 Task: For heading Use Comfortaa with bold.  font size for heading20,  'Change the font style of data to'Comfortaa and font size to 12,  Change the alignment of both headline & data to Align left In the sheet   Momentum Sales review   book
Action: Mouse moved to (286, 84)
Screenshot: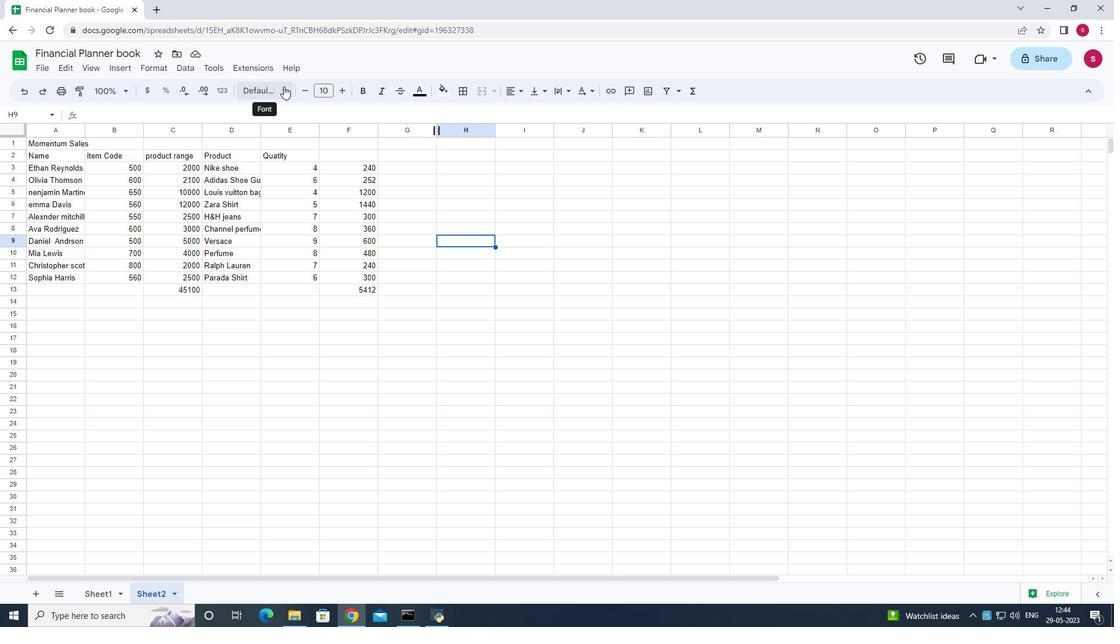 
Action: Mouse pressed left at (286, 84)
Screenshot: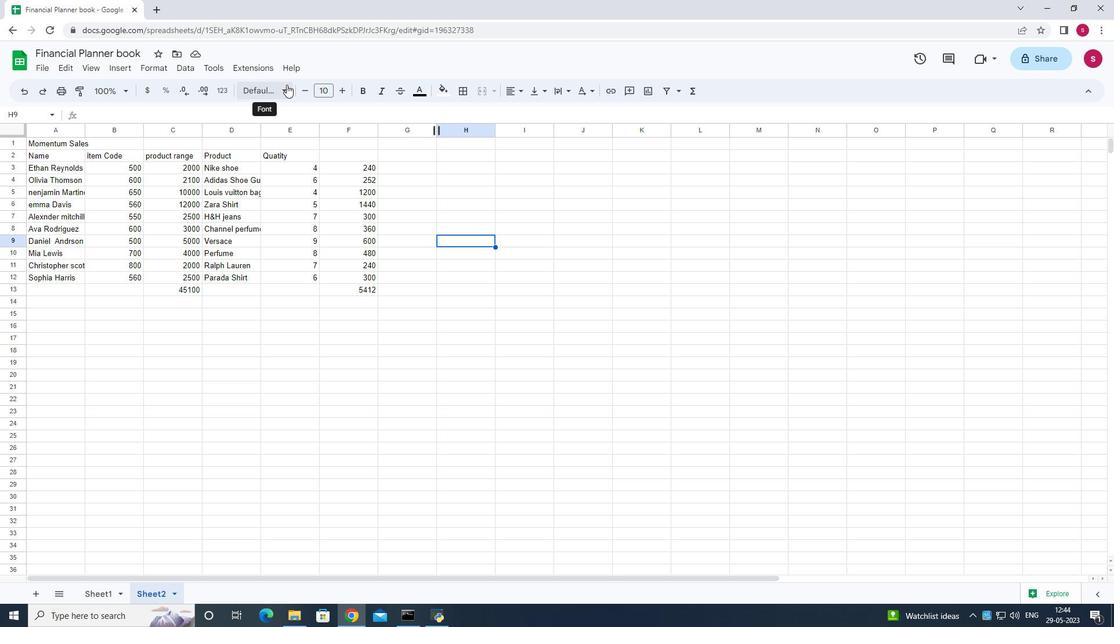 
Action: Mouse moved to (299, 306)
Screenshot: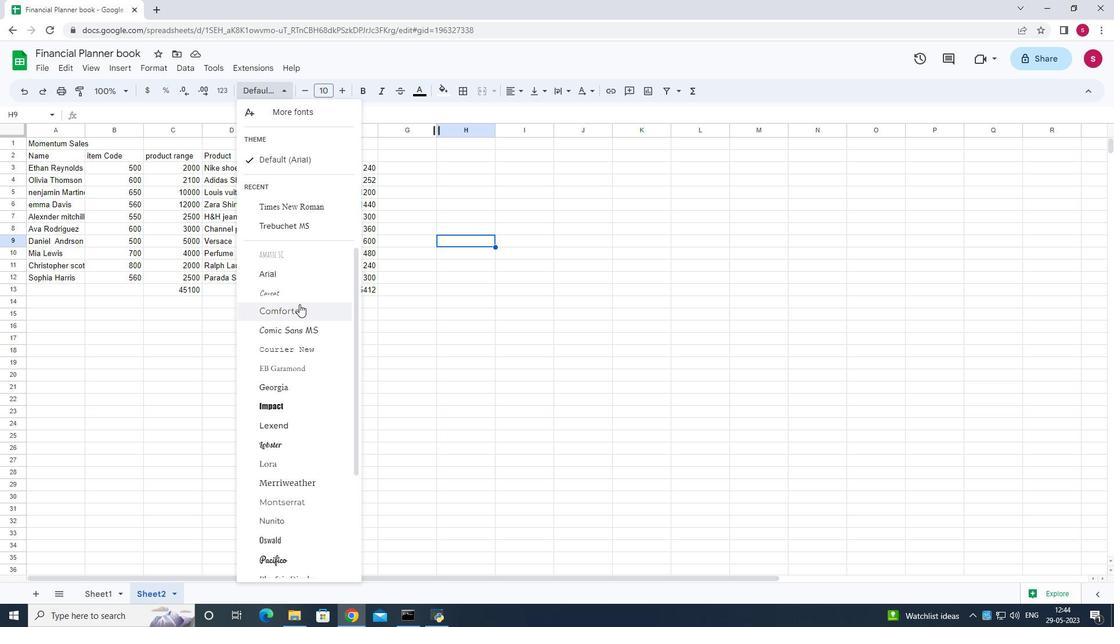 
Action: Mouse pressed left at (299, 306)
Screenshot: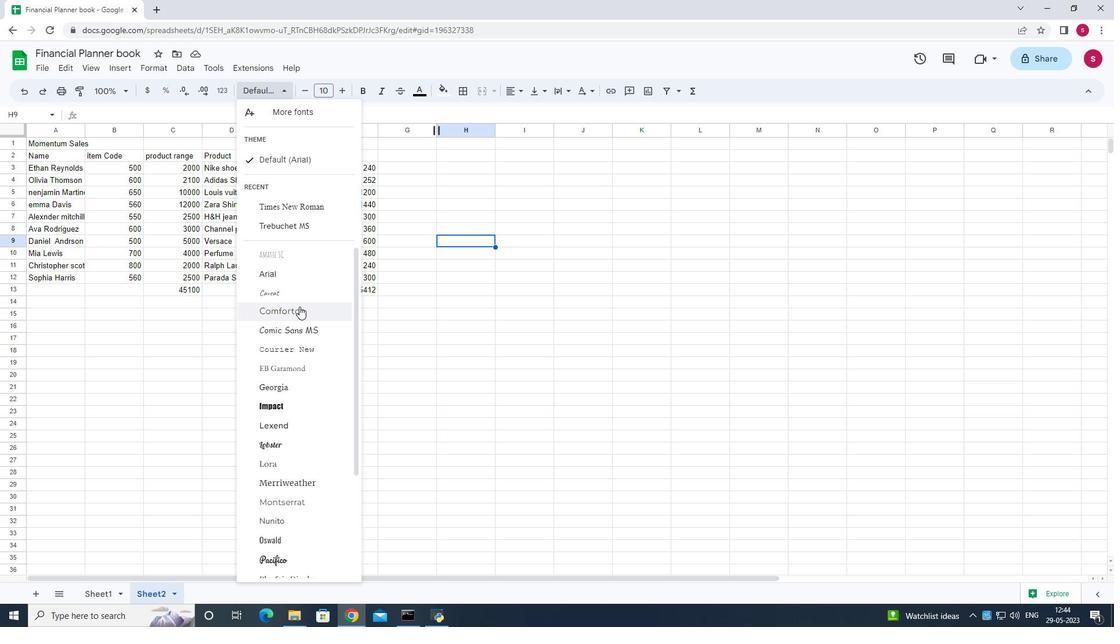 
Action: Mouse moved to (61, 137)
Screenshot: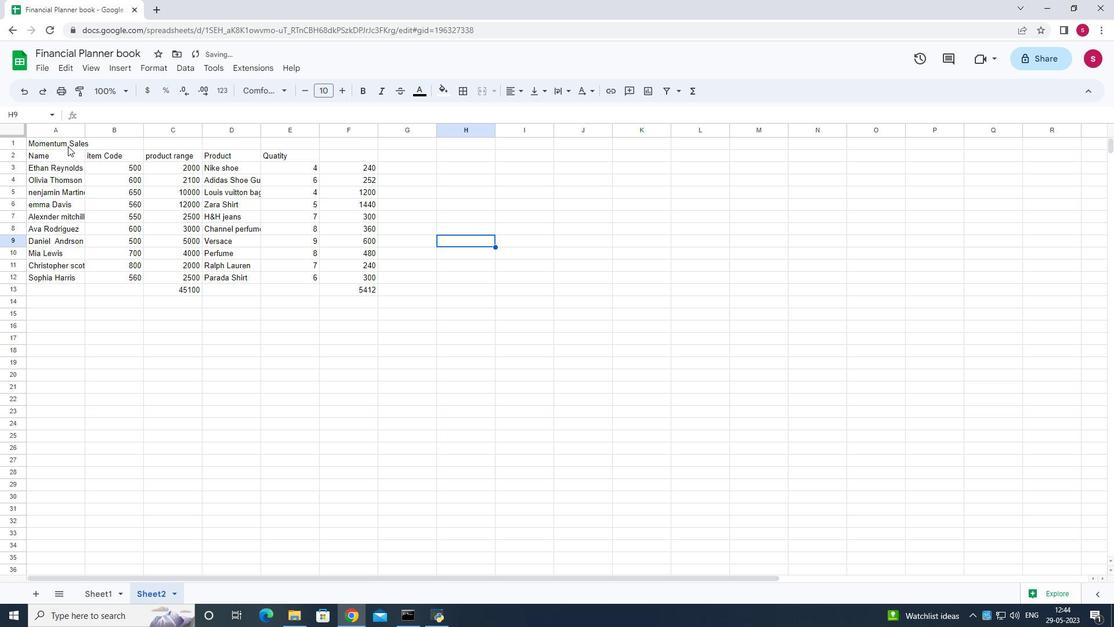 
Action: Mouse pressed left at (61, 137)
Screenshot: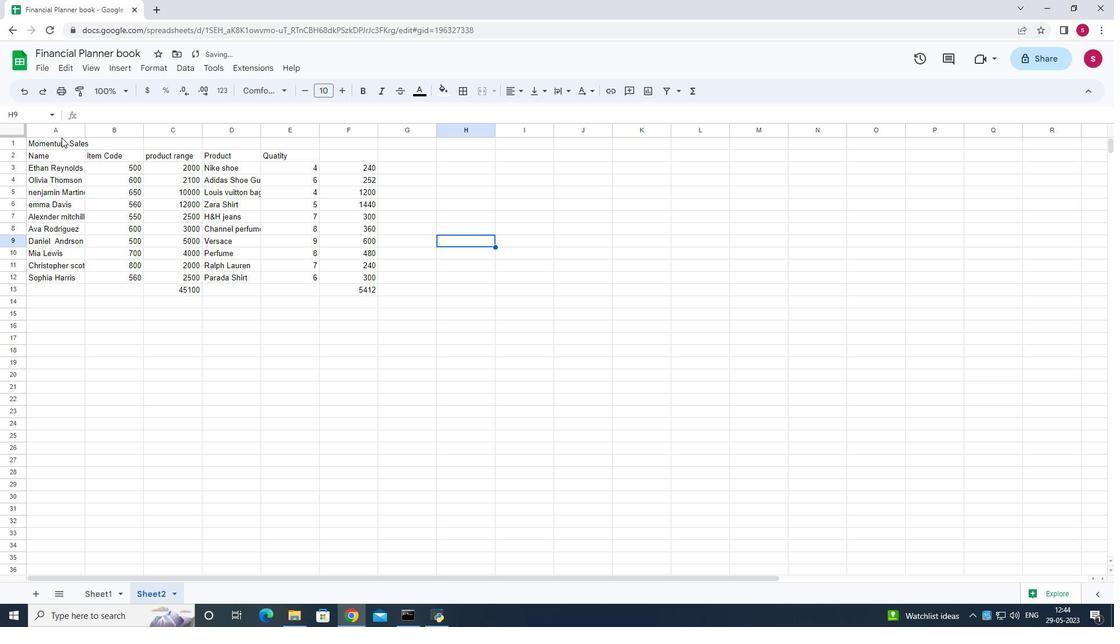 
Action: Mouse moved to (286, 85)
Screenshot: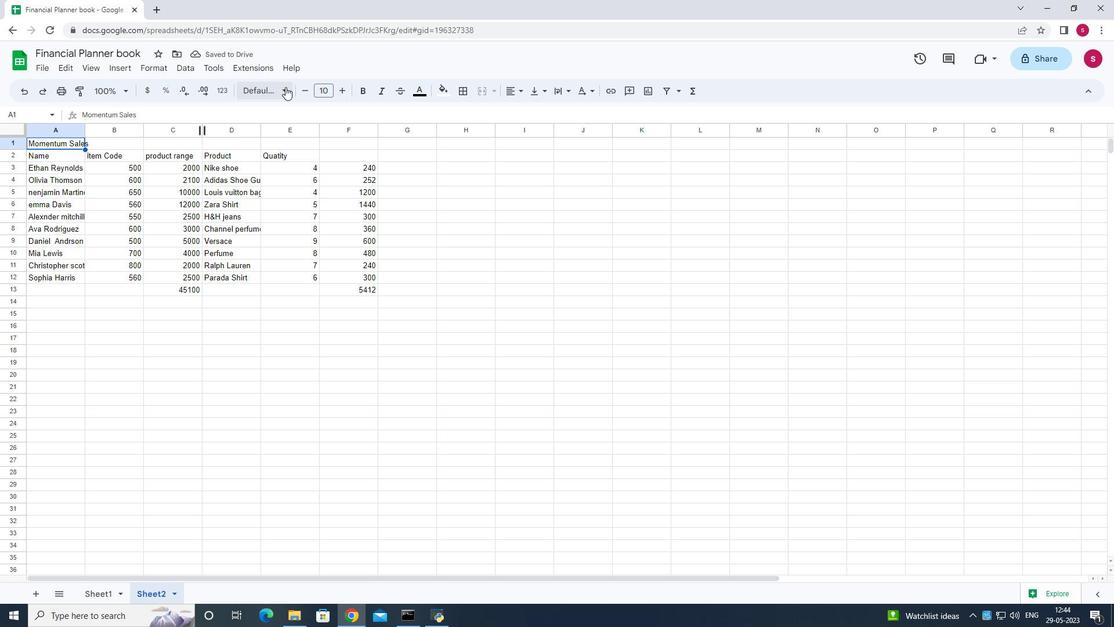 
Action: Mouse pressed left at (286, 85)
Screenshot: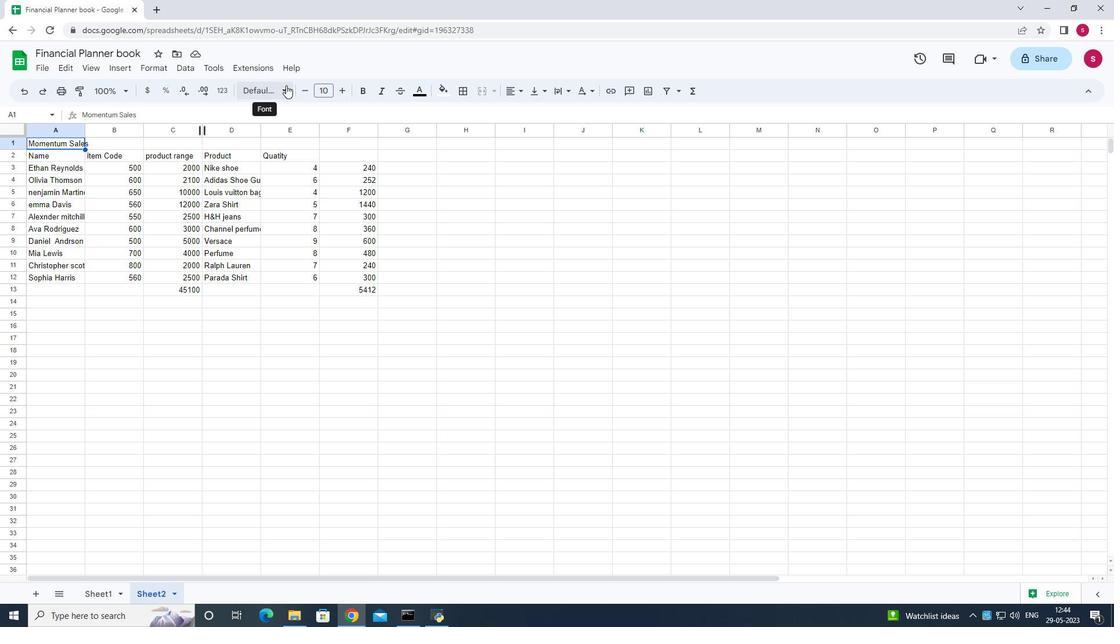 
Action: Mouse moved to (311, 326)
Screenshot: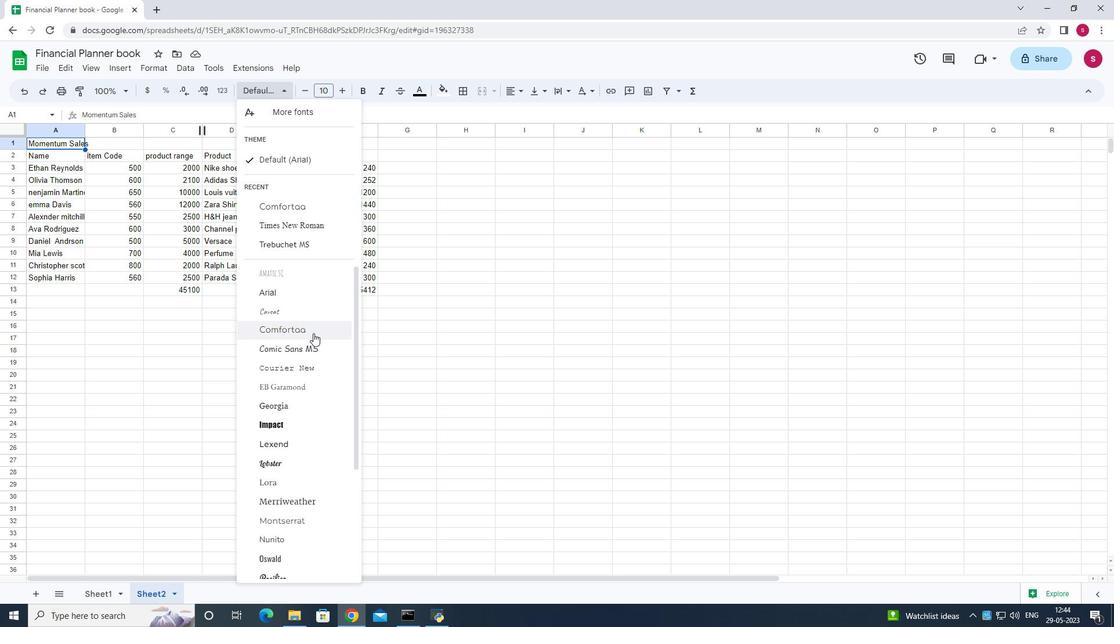 
Action: Mouse pressed left at (311, 326)
Screenshot: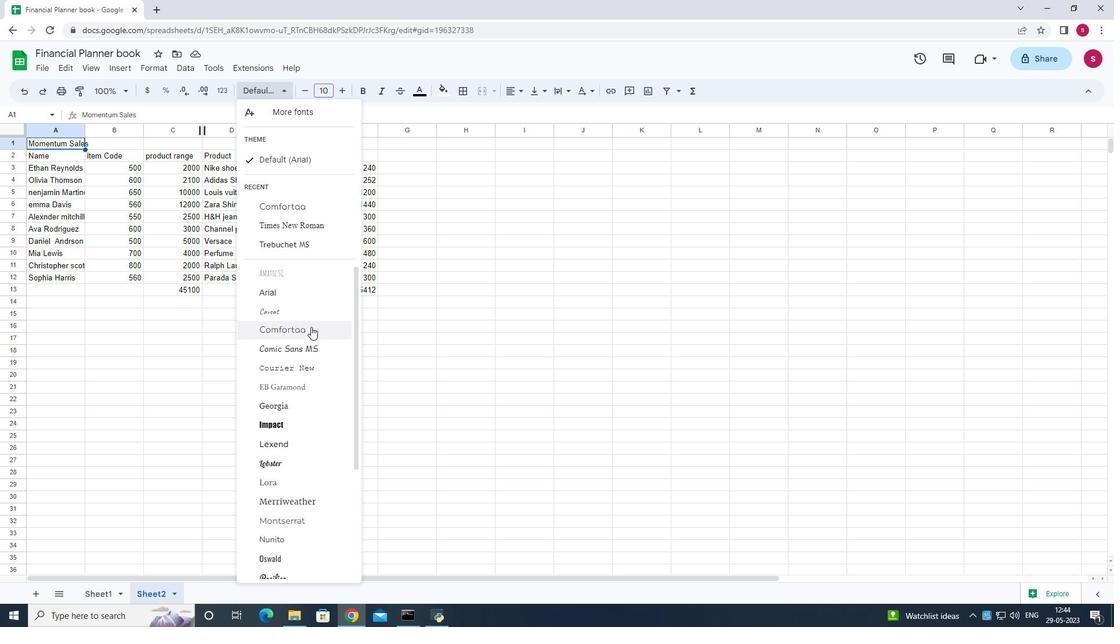 
Action: Mouse moved to (341, 85)
Screenshot: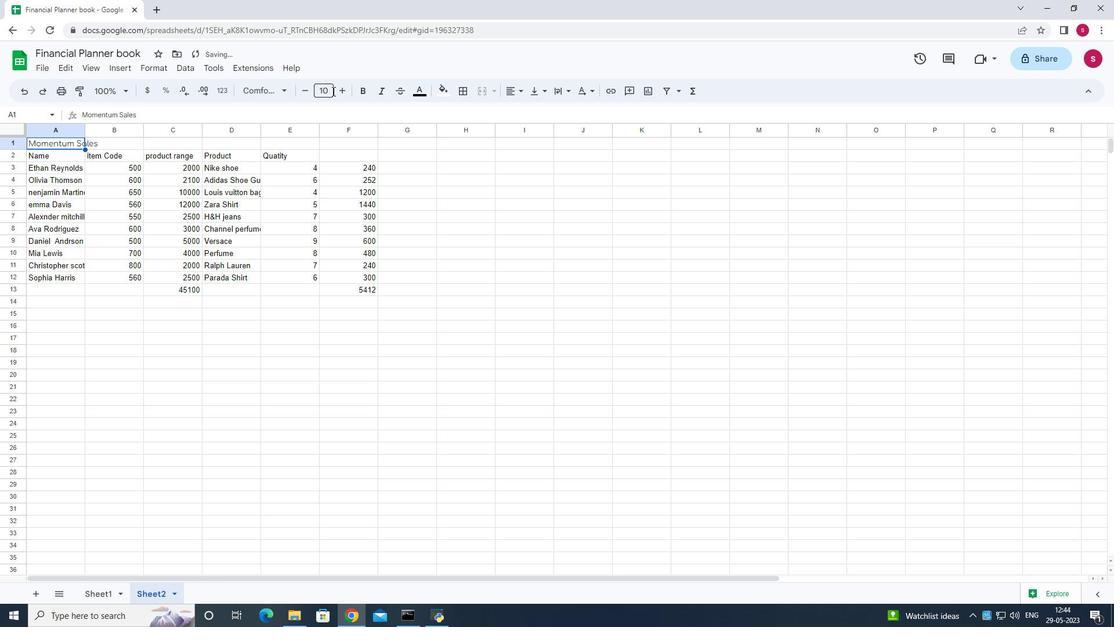 
Action: Mouse pressed left at (341, 85)
Screenshot: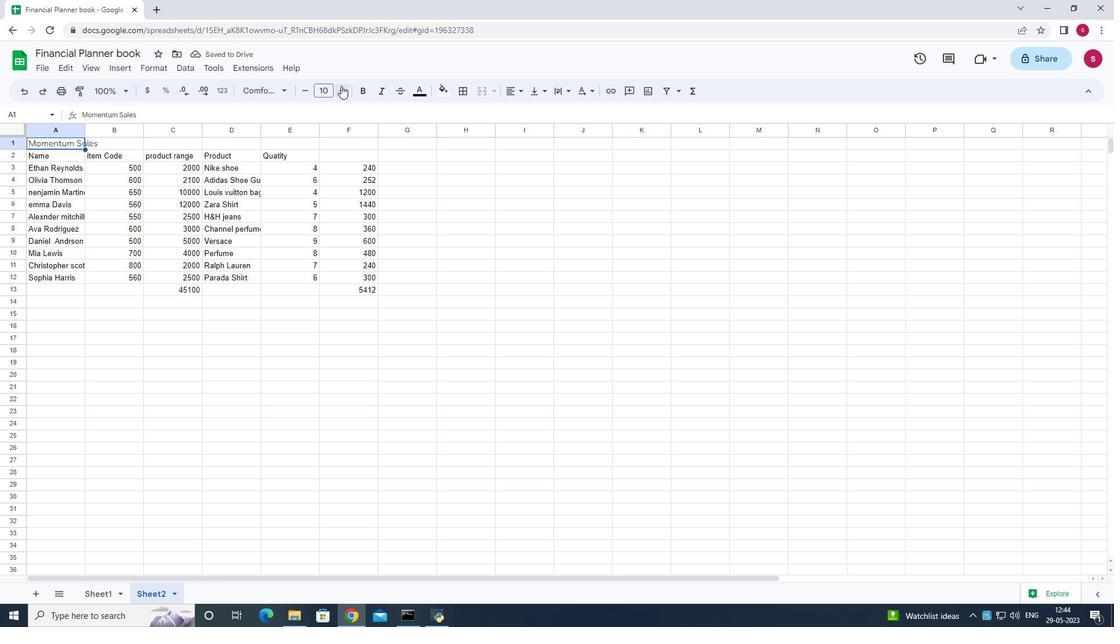 
Action: Mouse pressed left at (341, 85)
Screenshot: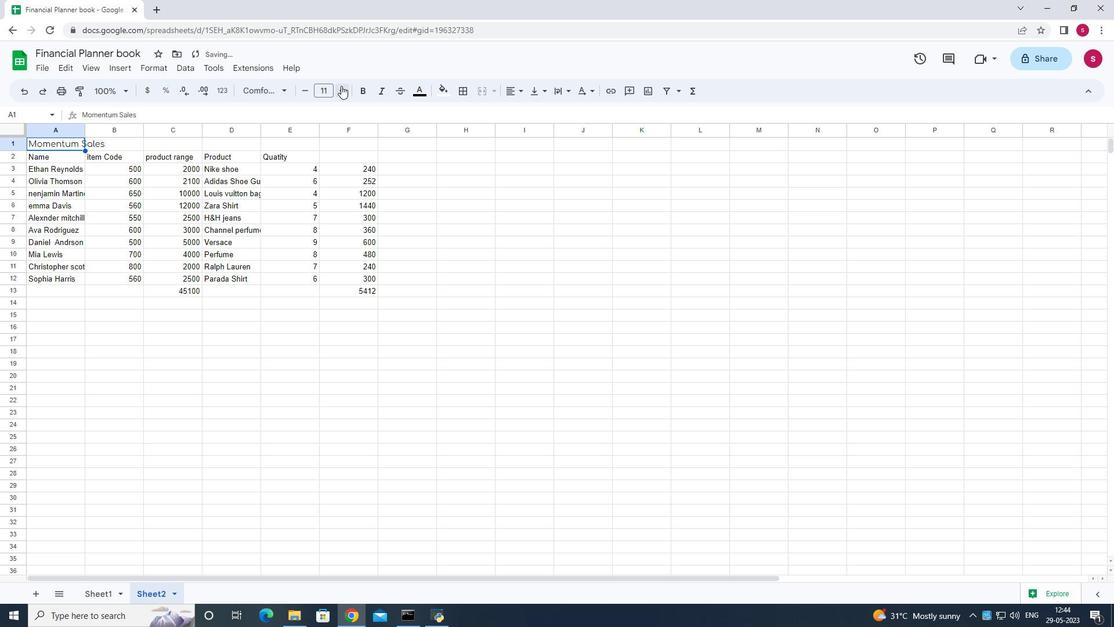 
Action: Mouse pressed left at (341, 85)
Screenshot: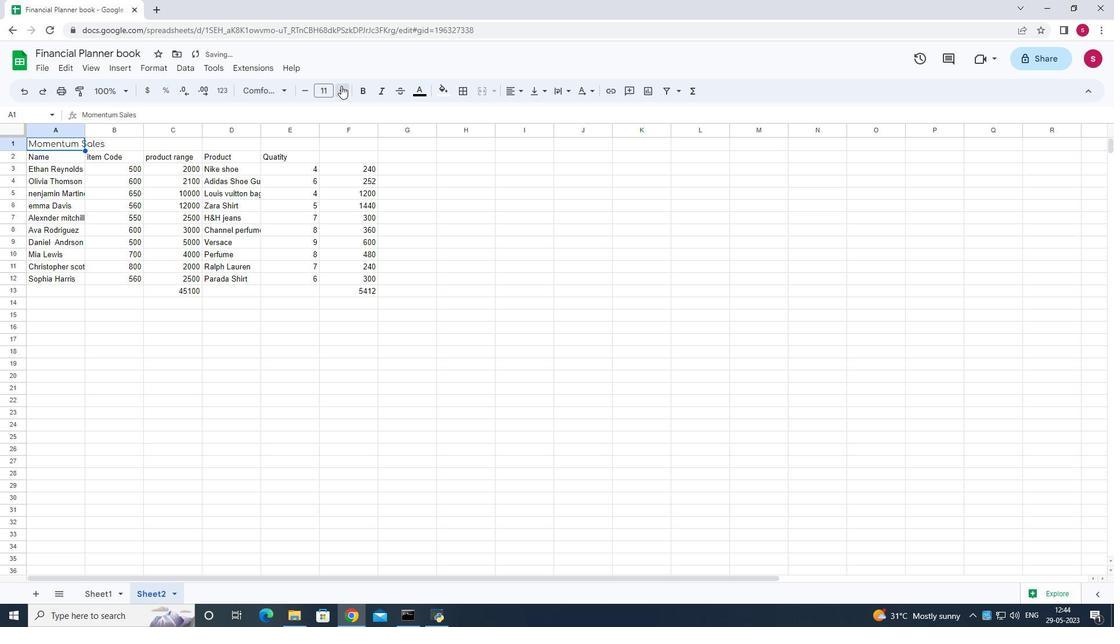 
Action: Mouse pressed left at (341, 85)
Screenshot: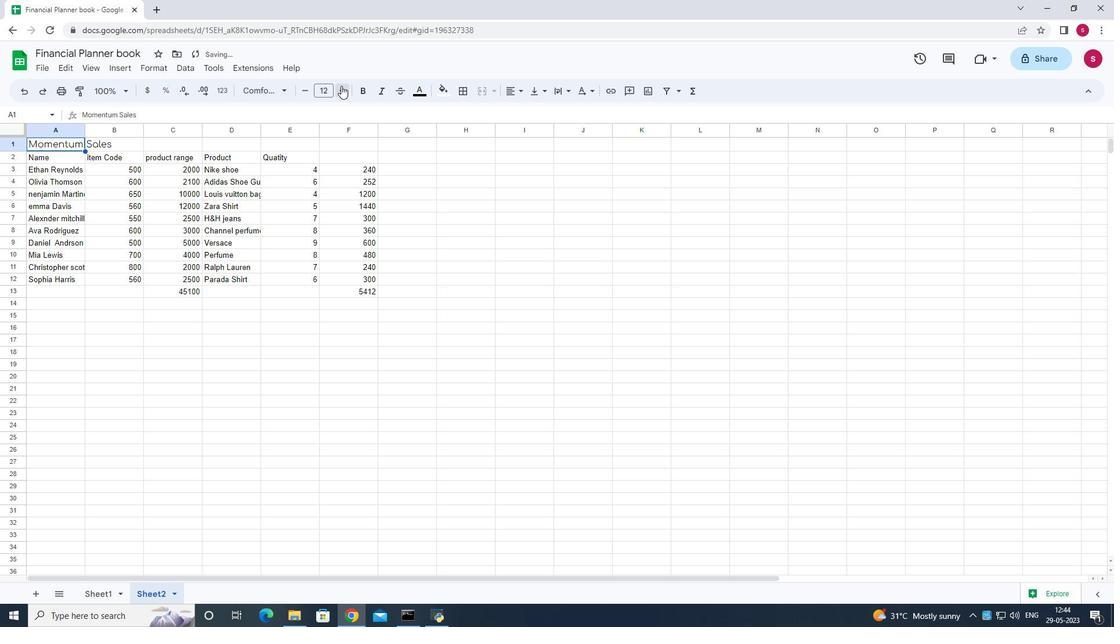 
Action: Mouse pressed left at (341, 85)
Screenshot: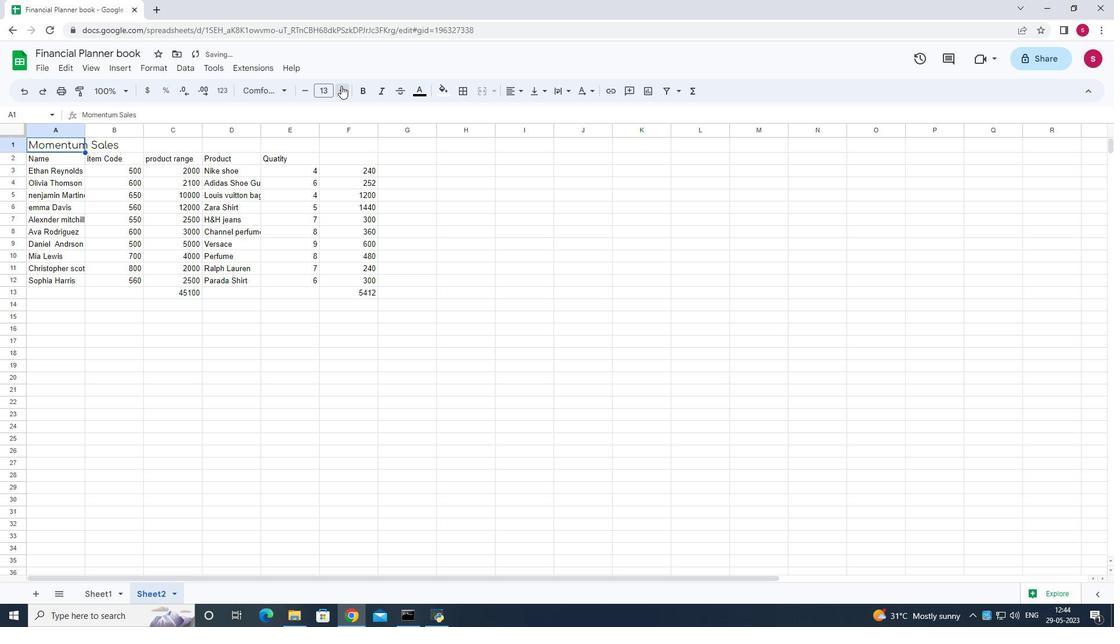 
Action: Mouse pressed left at (341, 85)
Screenshot: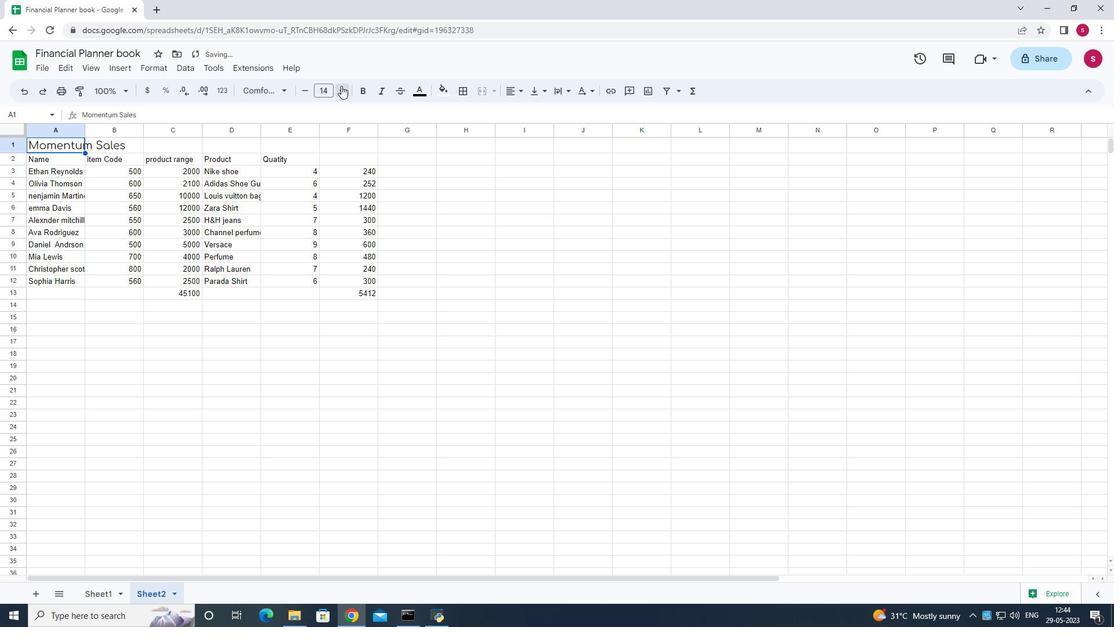 
Action: Mouse pressed left at (341, 85)
Screenshot: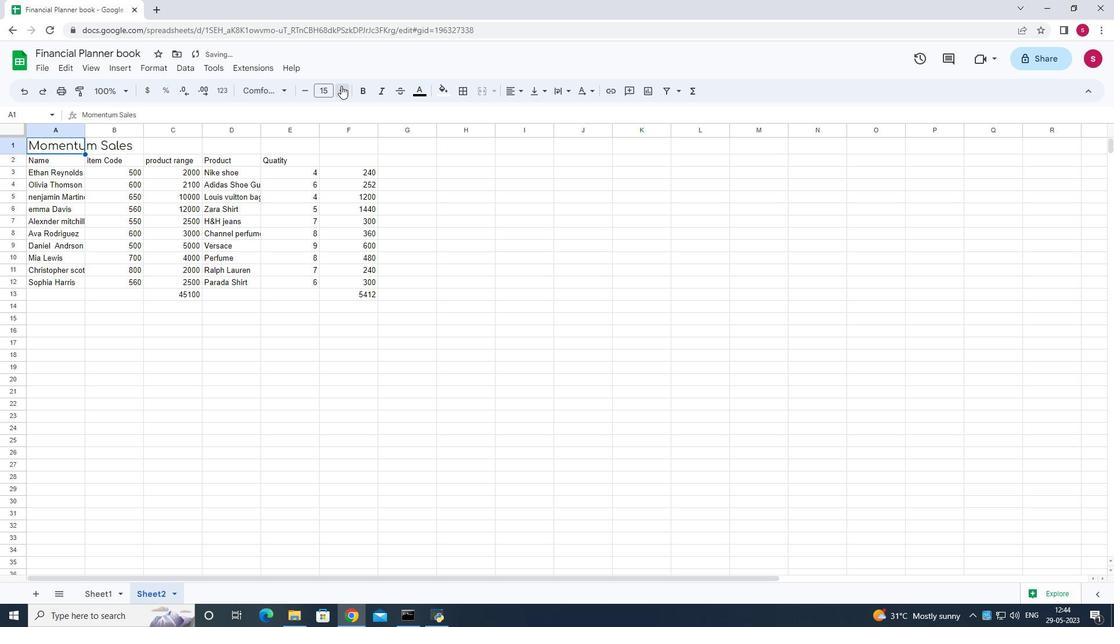 
Action: Mouse pressed left at (341, 85)
Screenshot: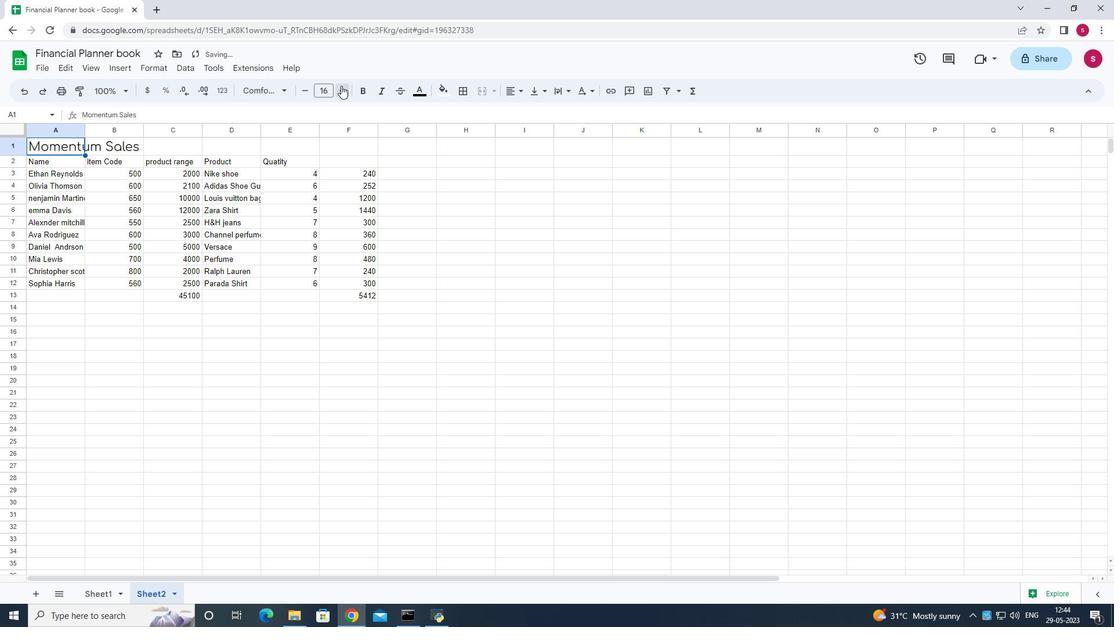 
Action: Mouse pressed left at (341, 85)
Screenshot: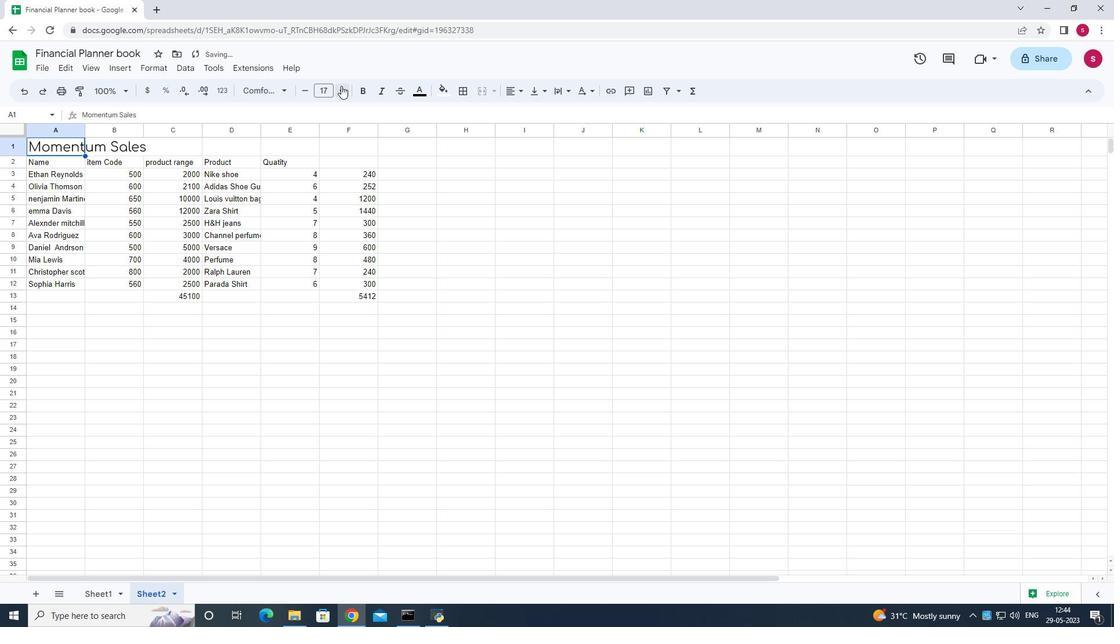 
Action: Mouse pressed left at (341, 85)
Screenshot: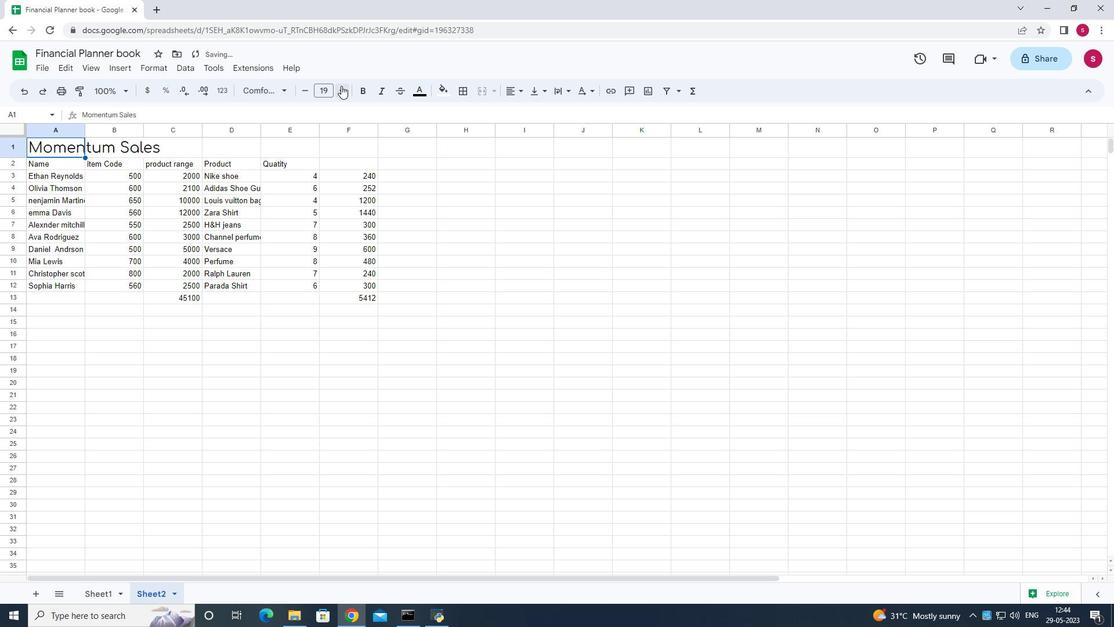 
Action: Mouse moved to (57, 163)
Screenshot: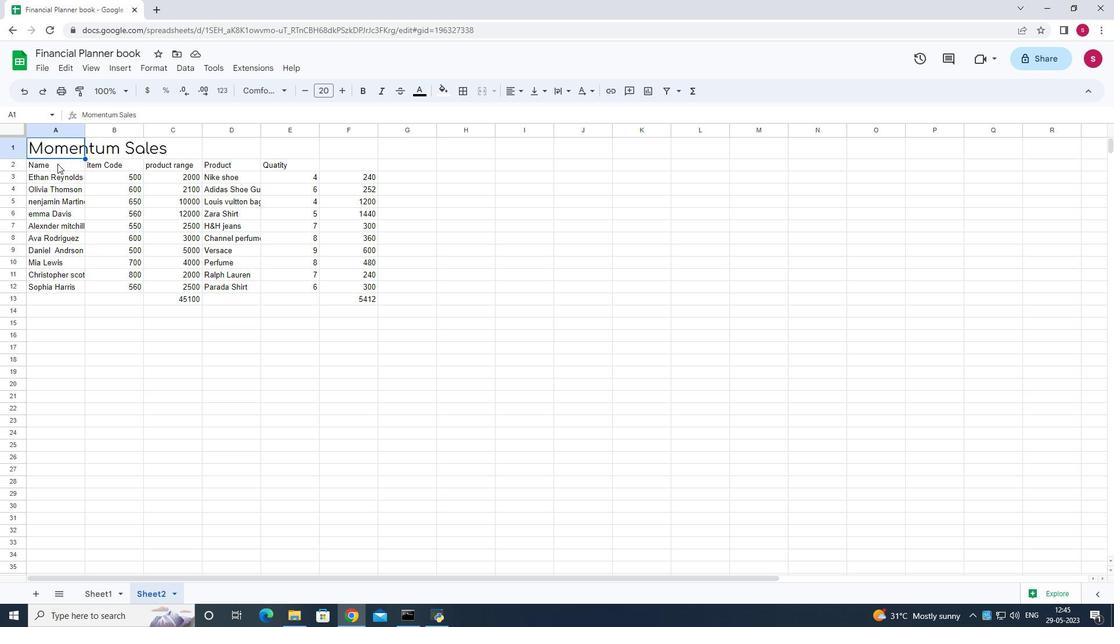 
Action: Mouse pressed left at (57, 163)
Screenshot: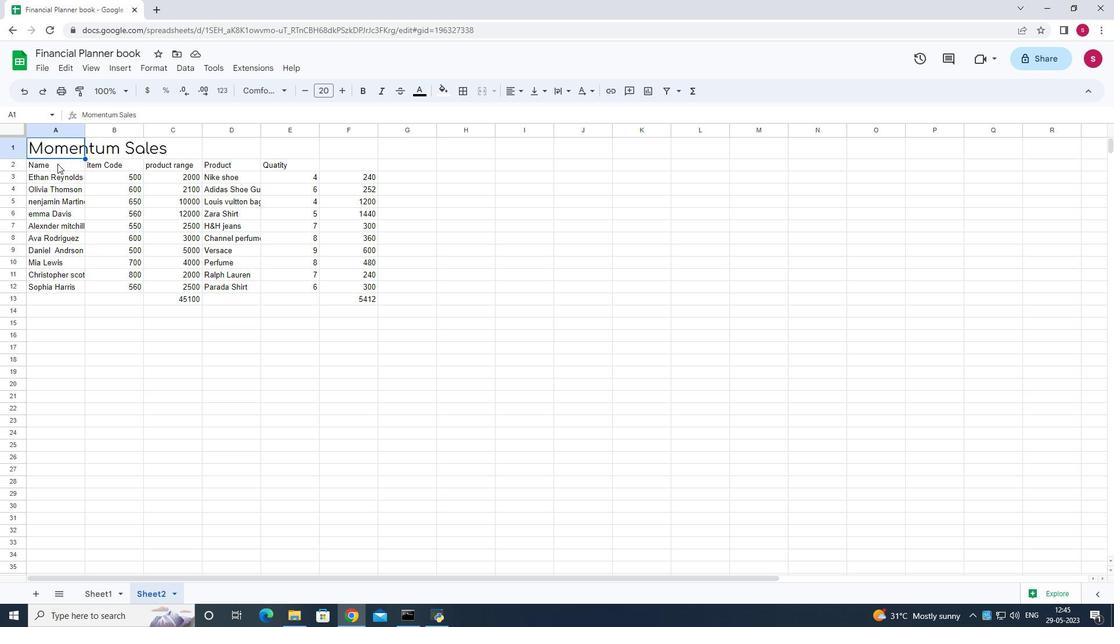 
Action: Mouse moved to (333, 261)
Screenshot: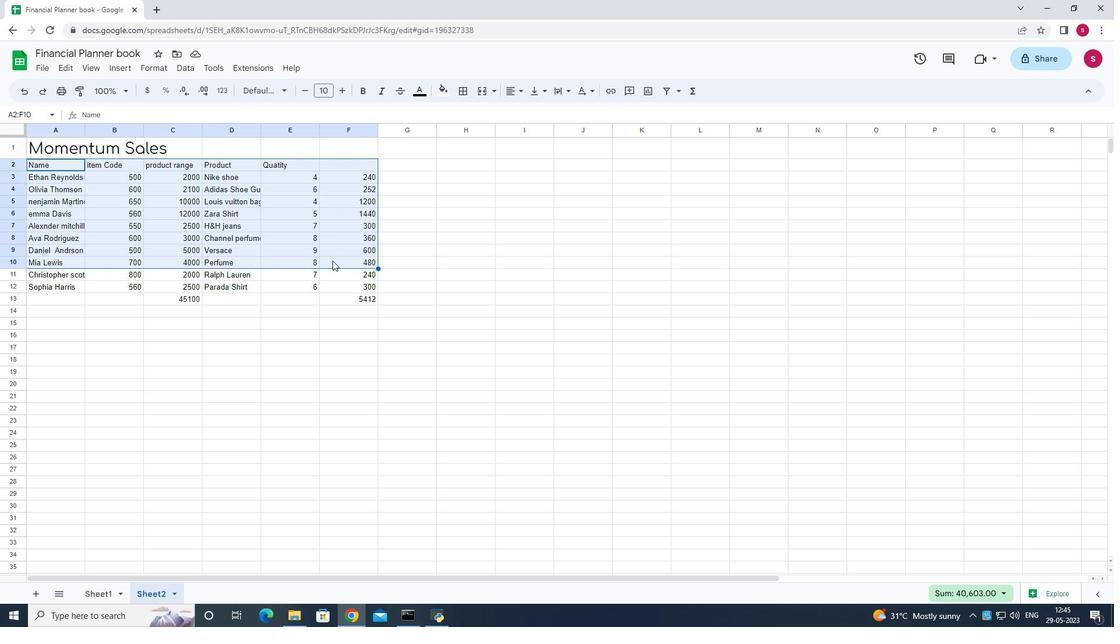 
Action: Mouse pressed left at (333, 261)
Screenshot: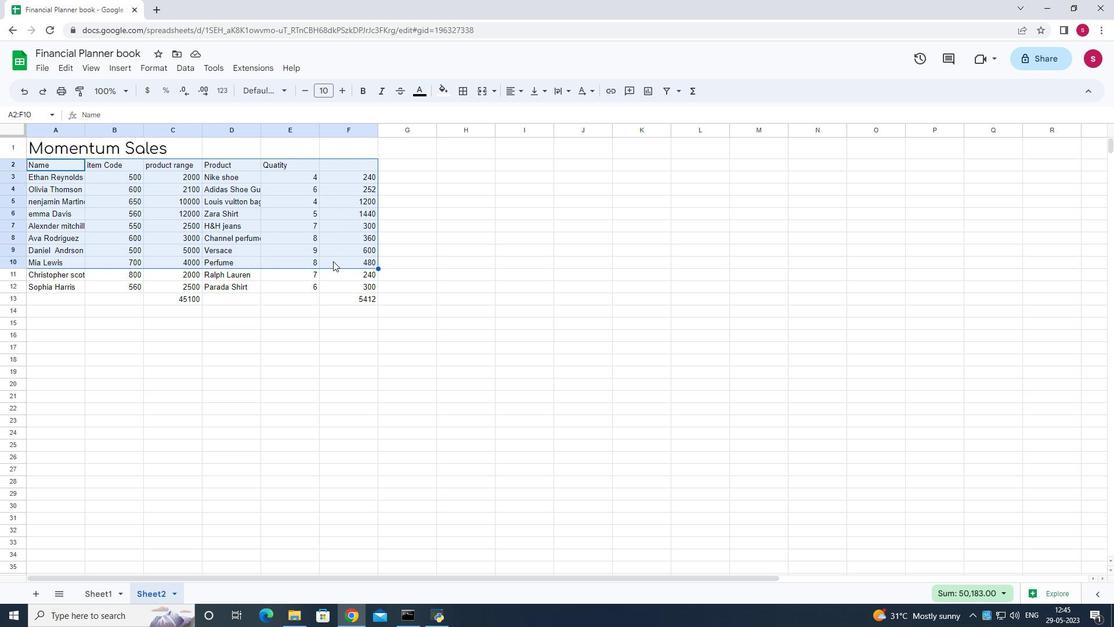 
Action: Mouse moved to (66, 166)
Screenshot: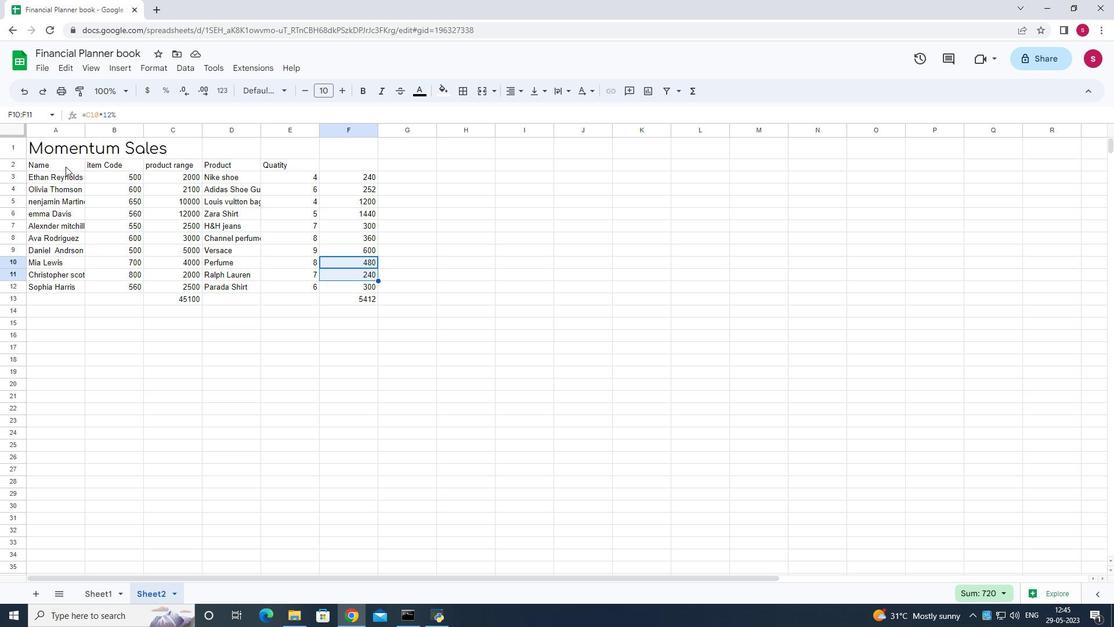 
Action: Mouse pressed left at (66, 166)
Screenshot: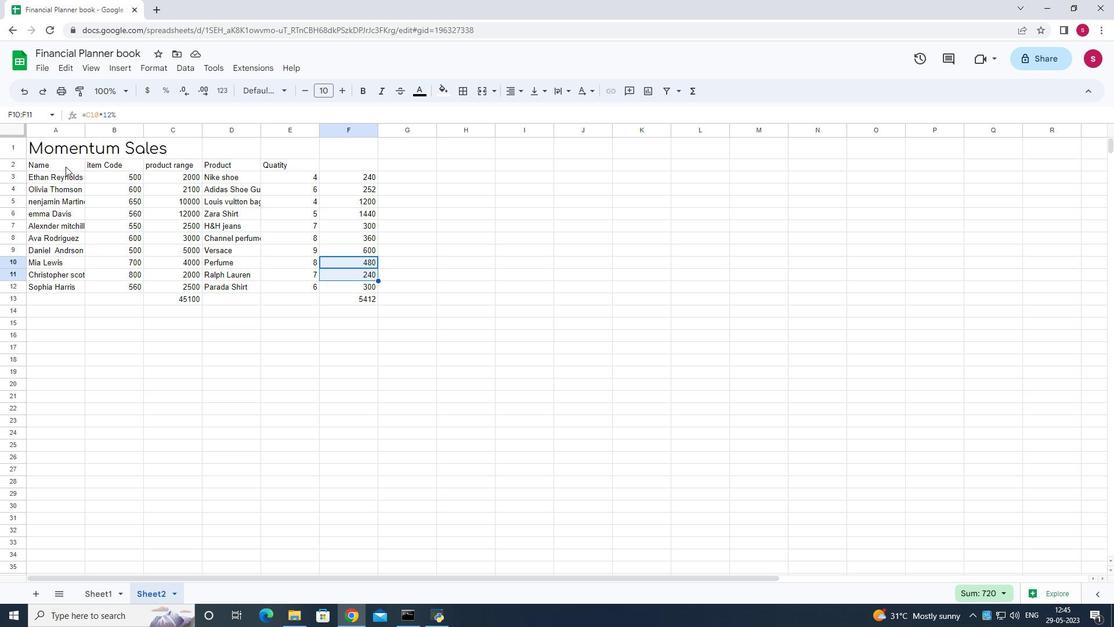 
Action: Mouse moved to (277, 87)
Screenshot: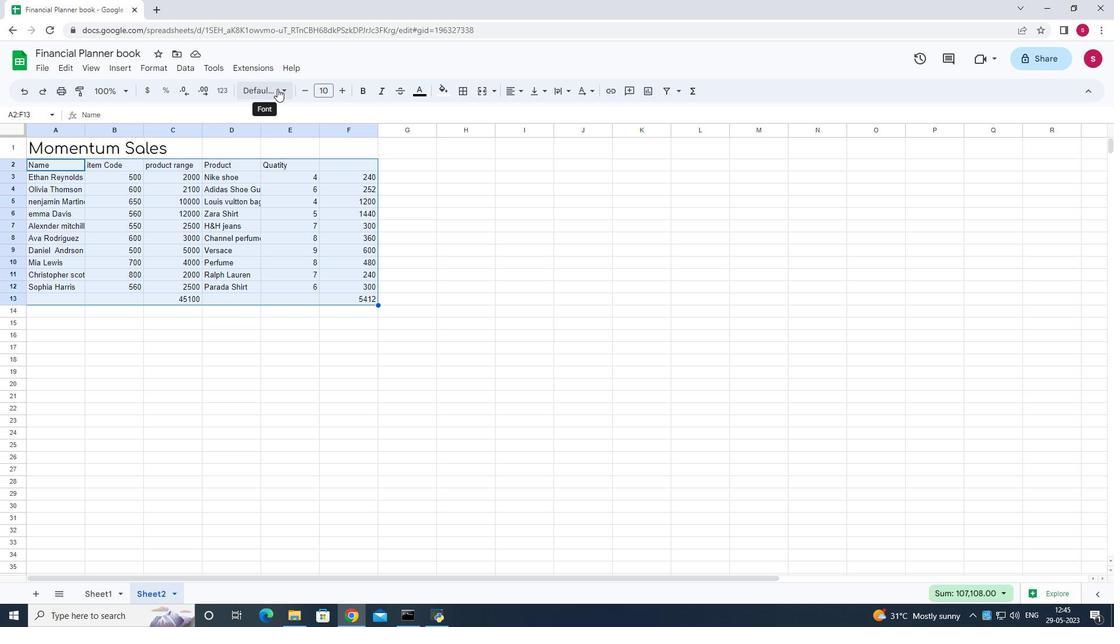 
Action: Mouse pressed left at (277, 87)
Screenshot: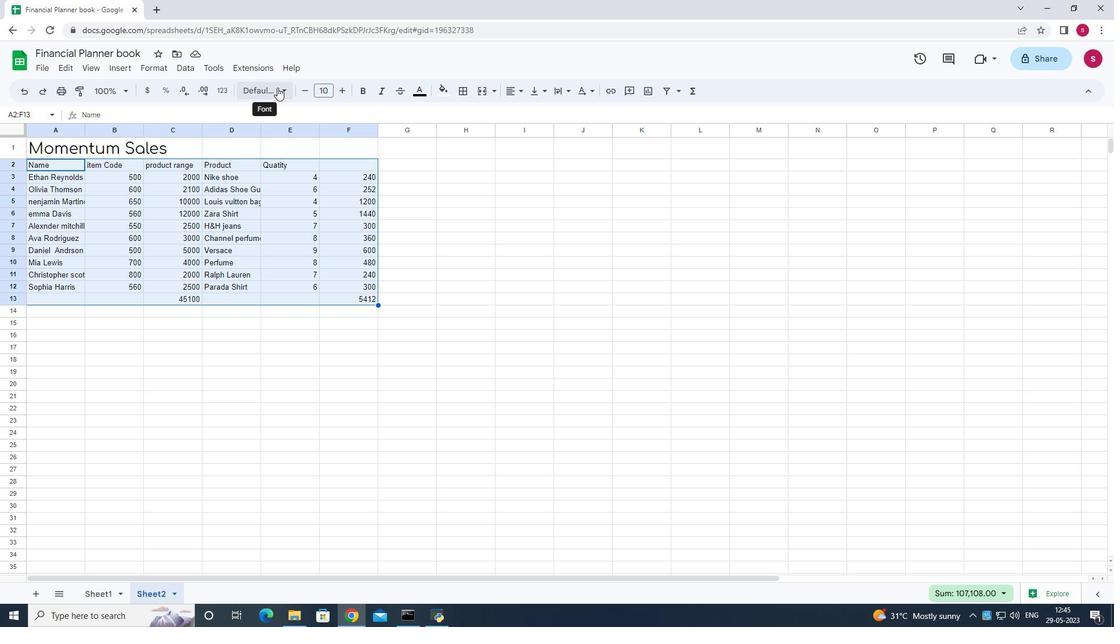 
Action: Mouse moved to (276, 294)
Screenshot: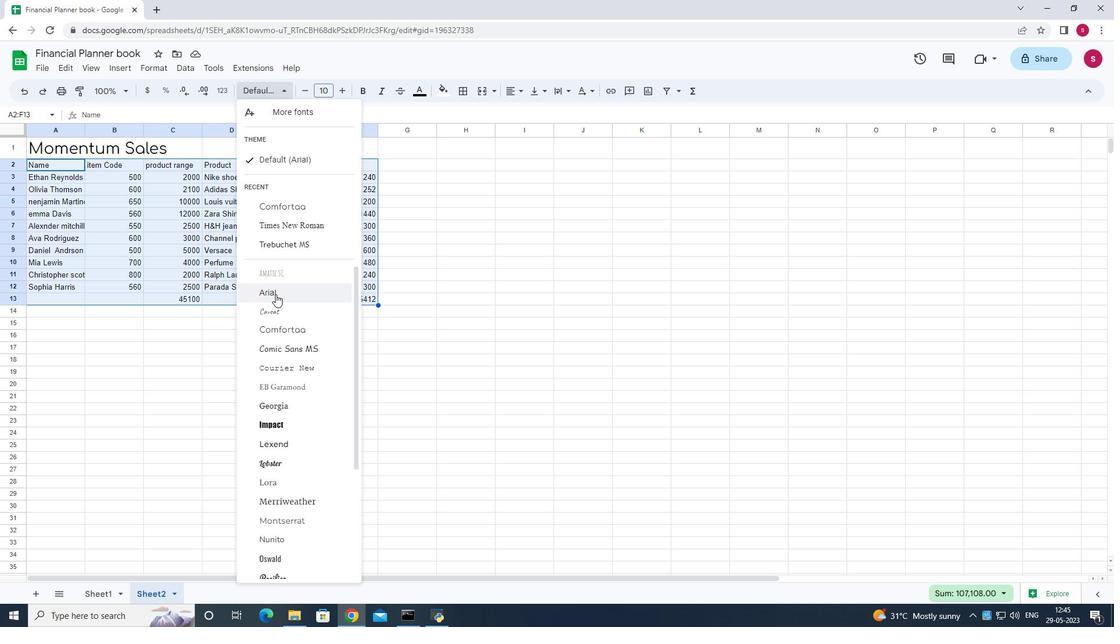 
Action: Mouse scrolled (276, 293) with delta (0, 0)
Screenshot: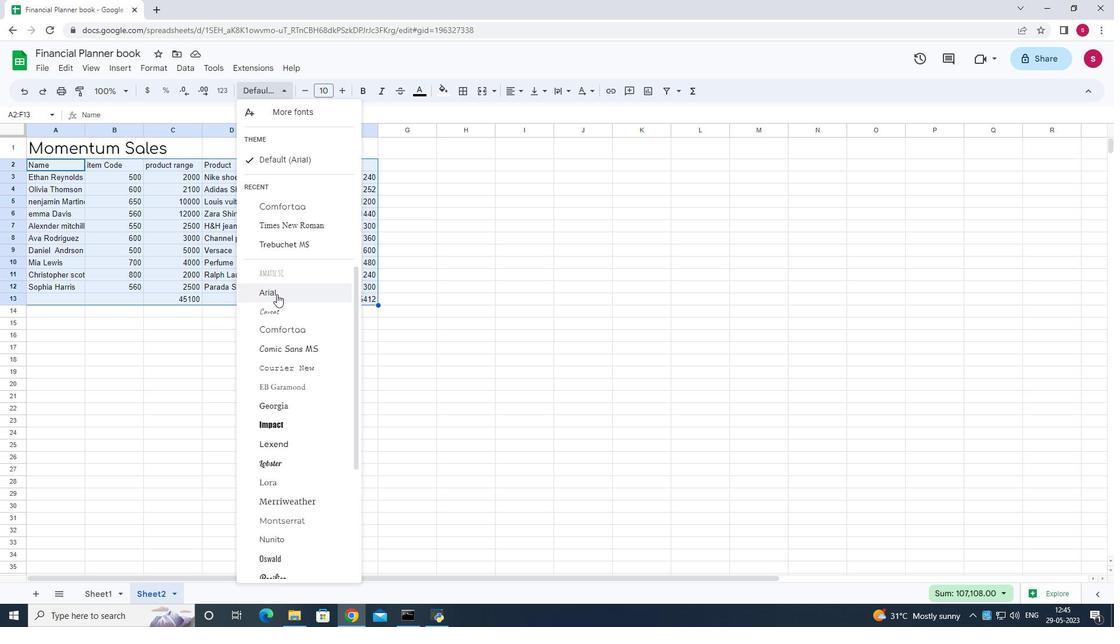 
Action: Mouse scrolled (276, 293) with delta (0, 0)
Screenshot: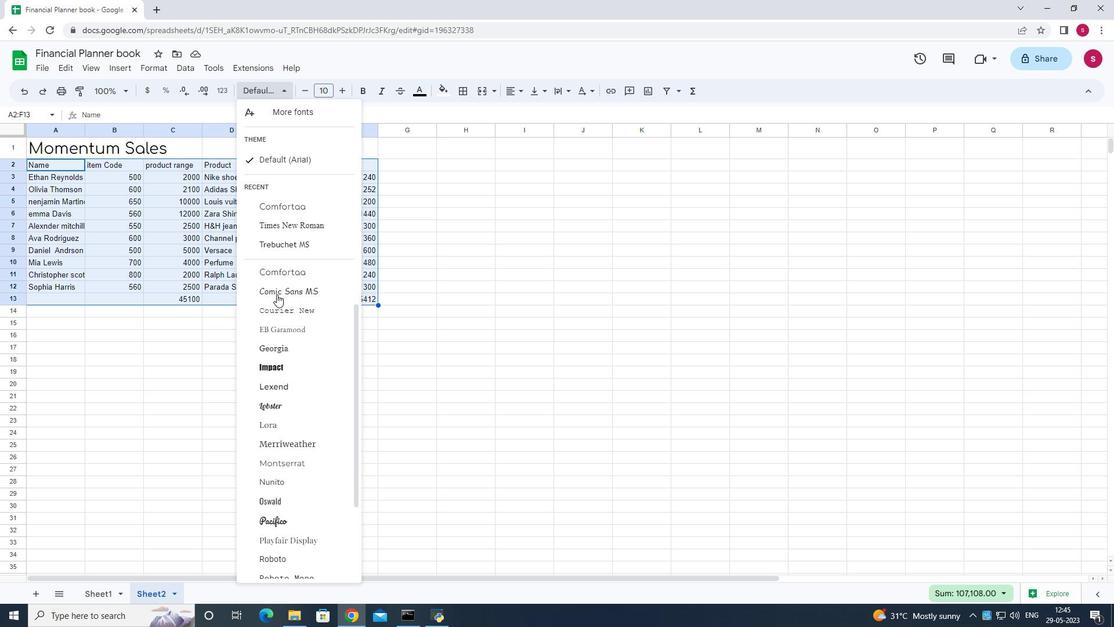 
Action: Mouse scrolled (276, 293) with delta (0, 0)
Screenshot: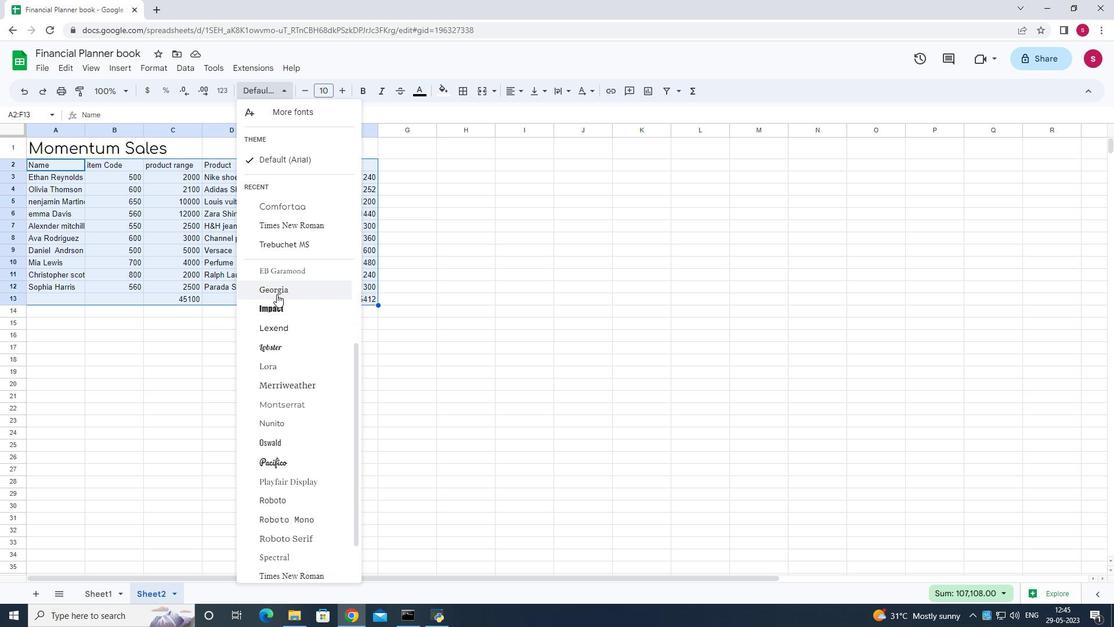 
Action: Mouse scrolled (276, 293) with delta (0, 0)
Screenshot: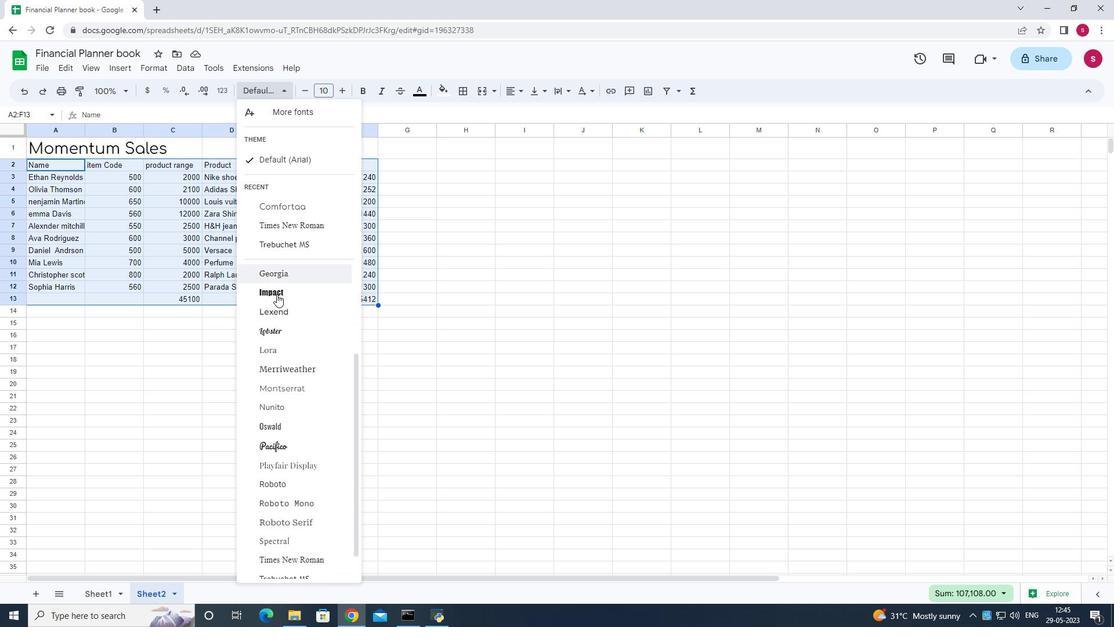 
Action: Mouse moved to (290, 414)
Screenshot: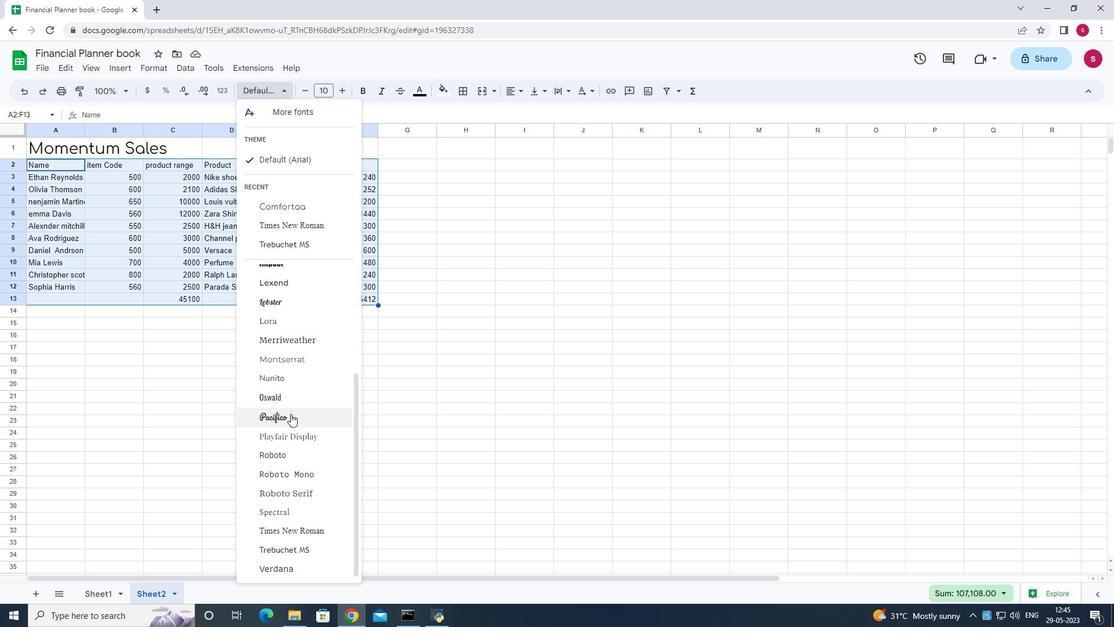 
Action: Mouse pressed left at (290, 414)
Screenshot: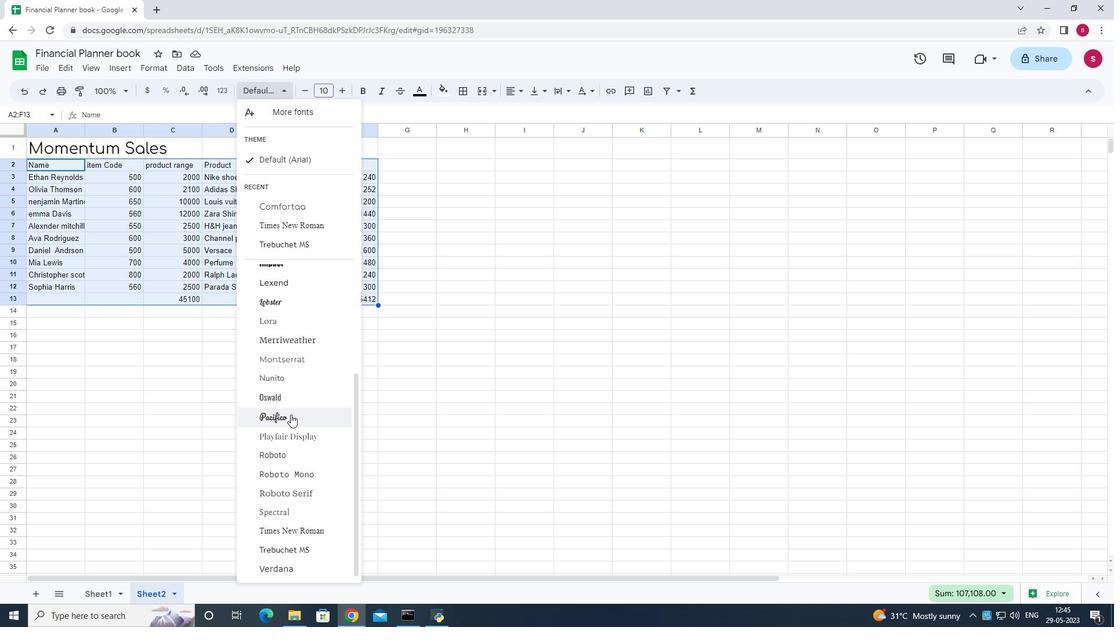 
Action: Mouse moved to (341, 89)
Screenshot: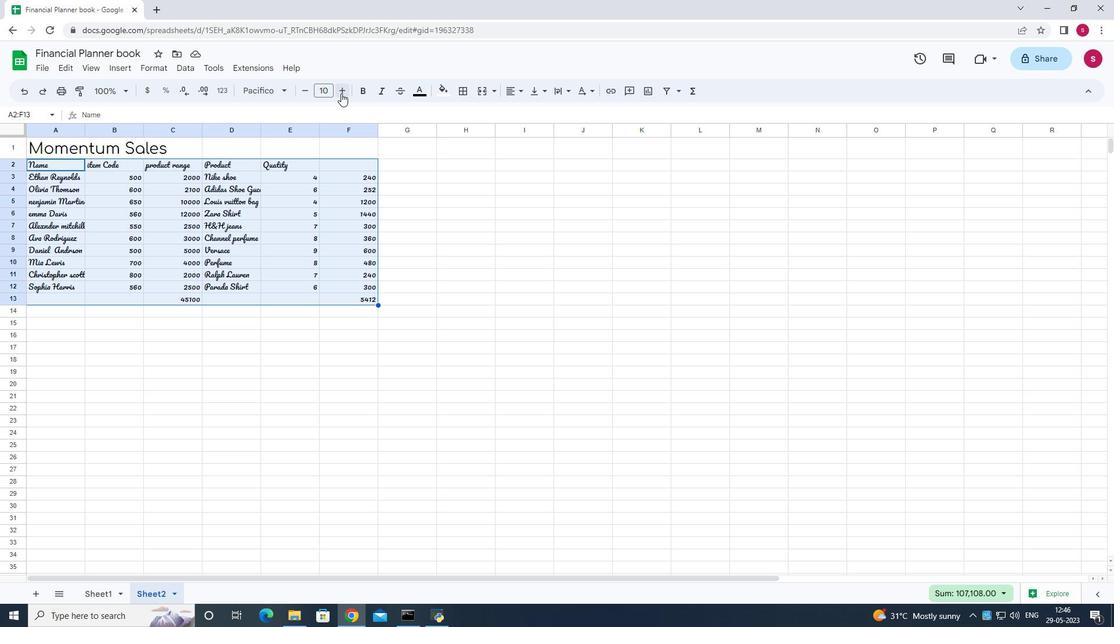 
Action: Mouse pressed left at (341, 89)
Screenshot: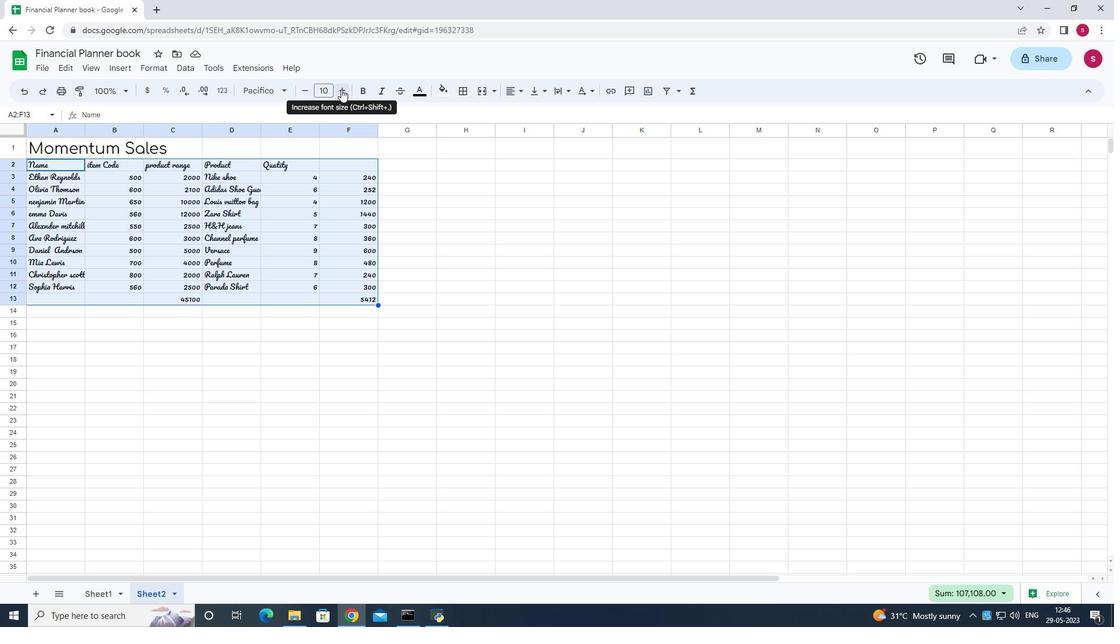 
Action: Mouse pressed left at (341, 89)
Screenshot: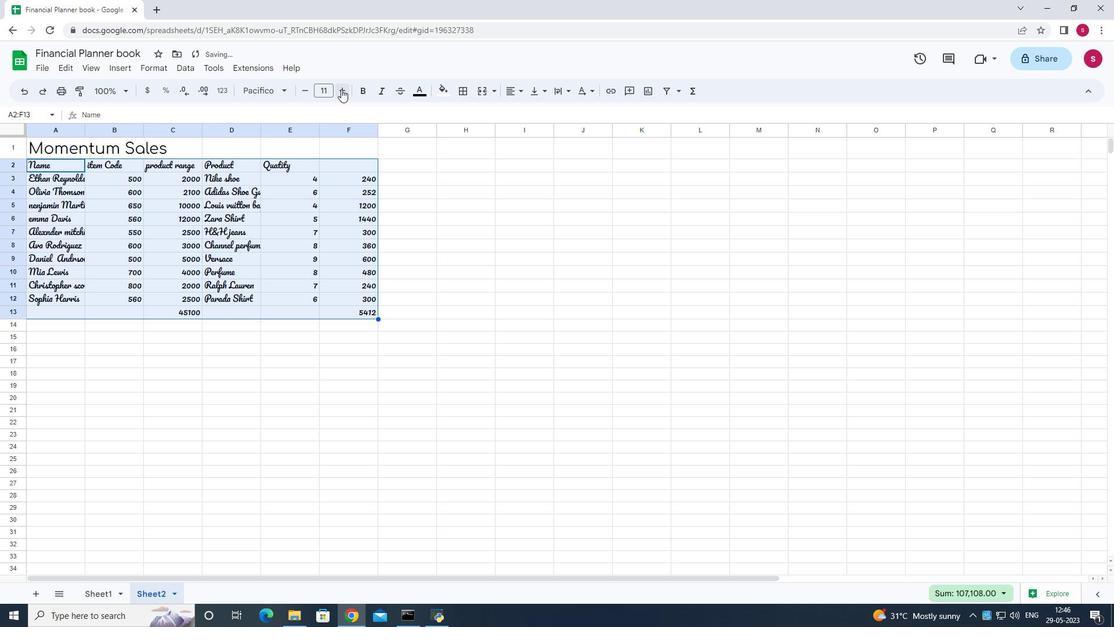 
Action: Mouse moved to (109, 144)
Screenshot: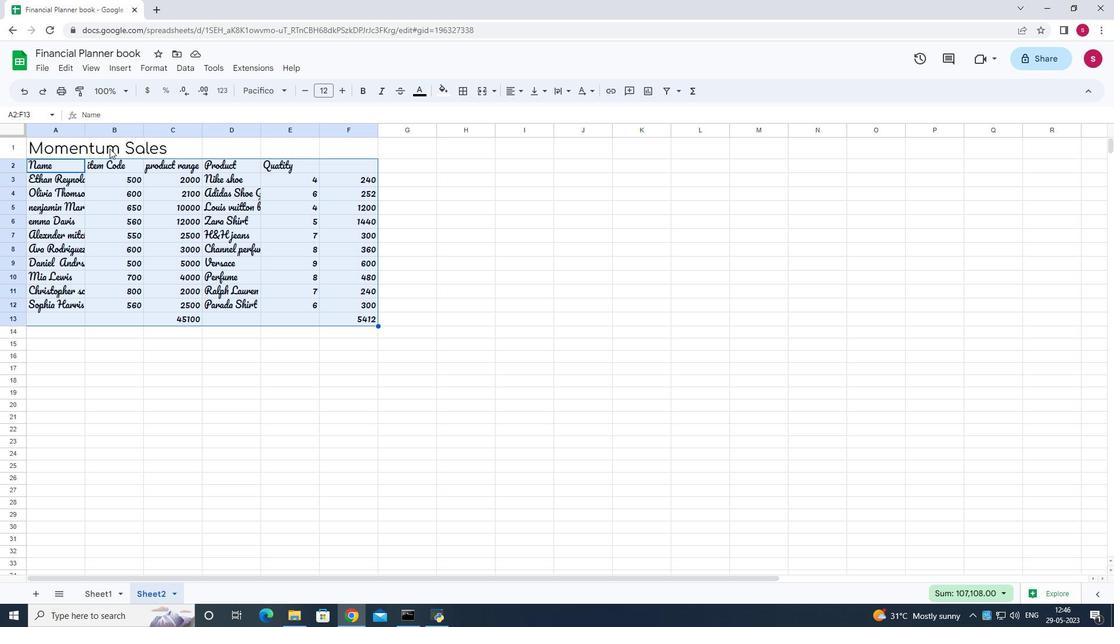 
Action: Mouse pressed left at (109, 144)
Screenshot: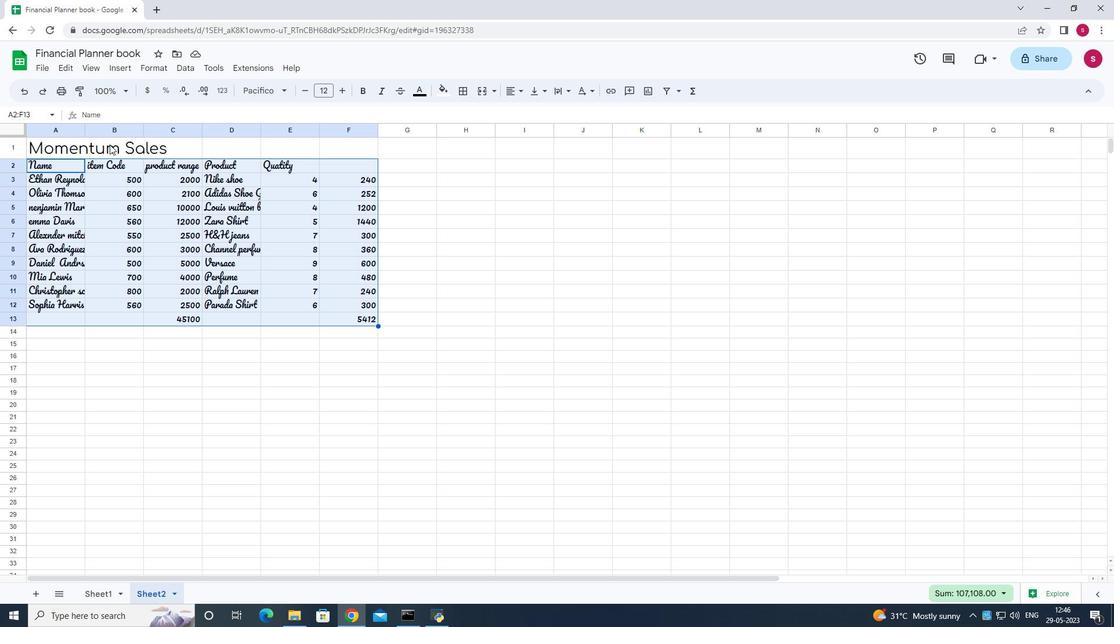 
Action: Mouse moved to (37, 144)
Screenshot: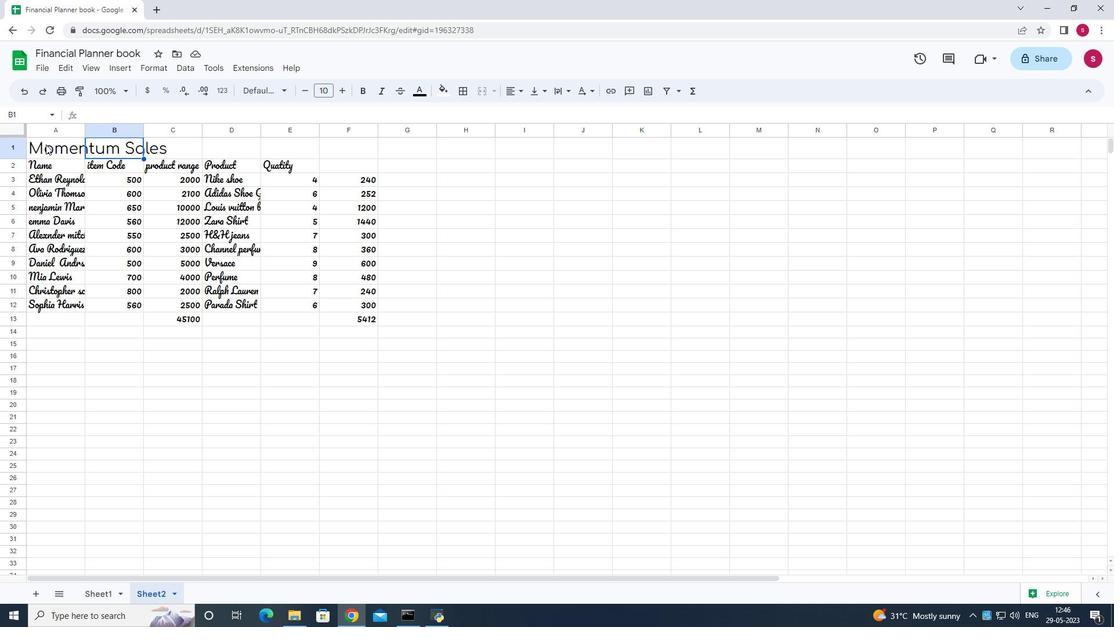 
Action: Mouse pressed left at (37, 144)
Screenshot: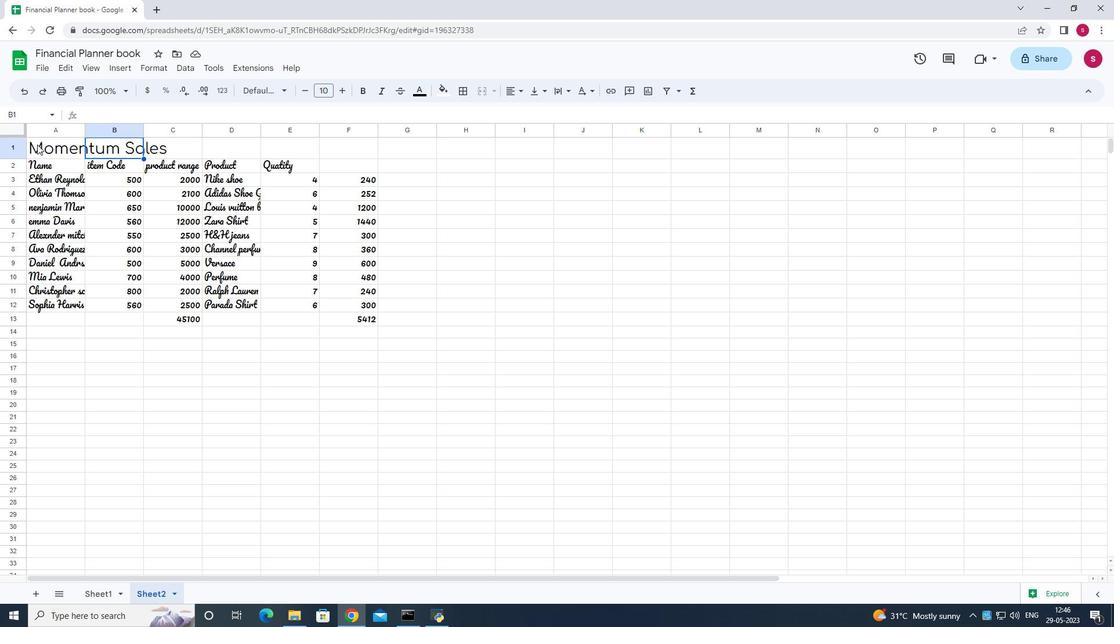 
Action: Mouse pressed left at (37, 144)
Screenshot: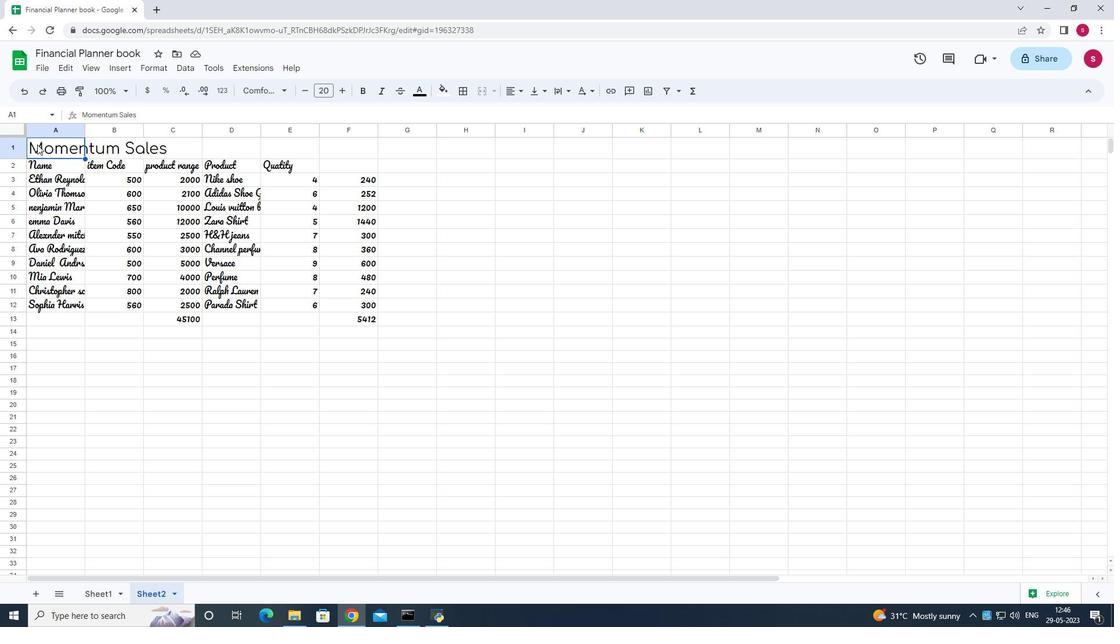 
Action: Mouse moved to (509, 90)
Screenshot: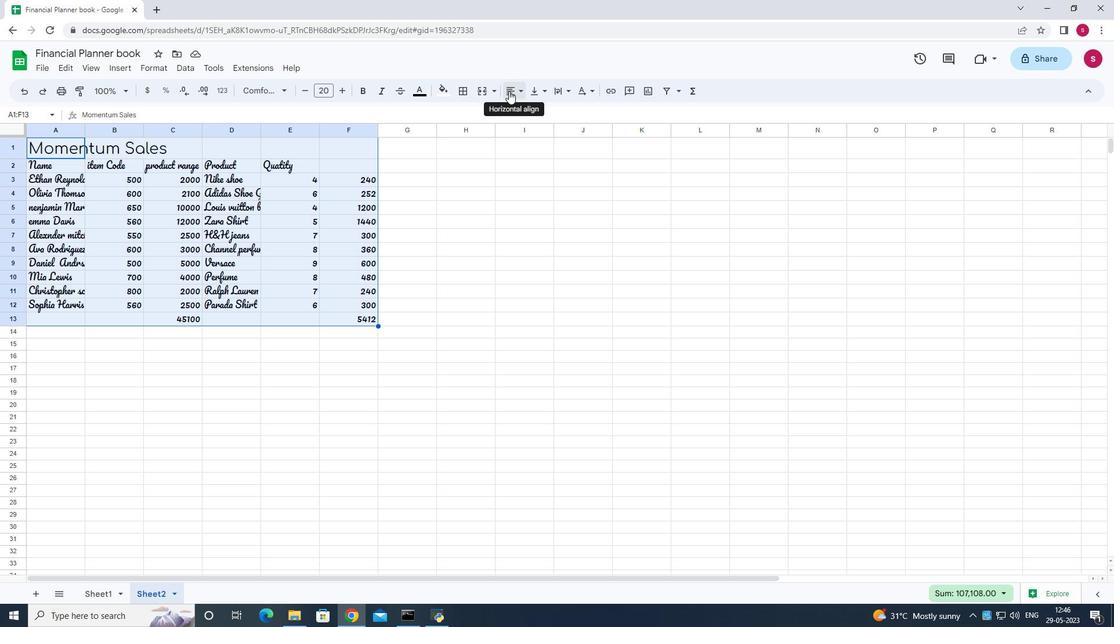 
Action: Mouse pressed left at (509, 90)
Screenshot: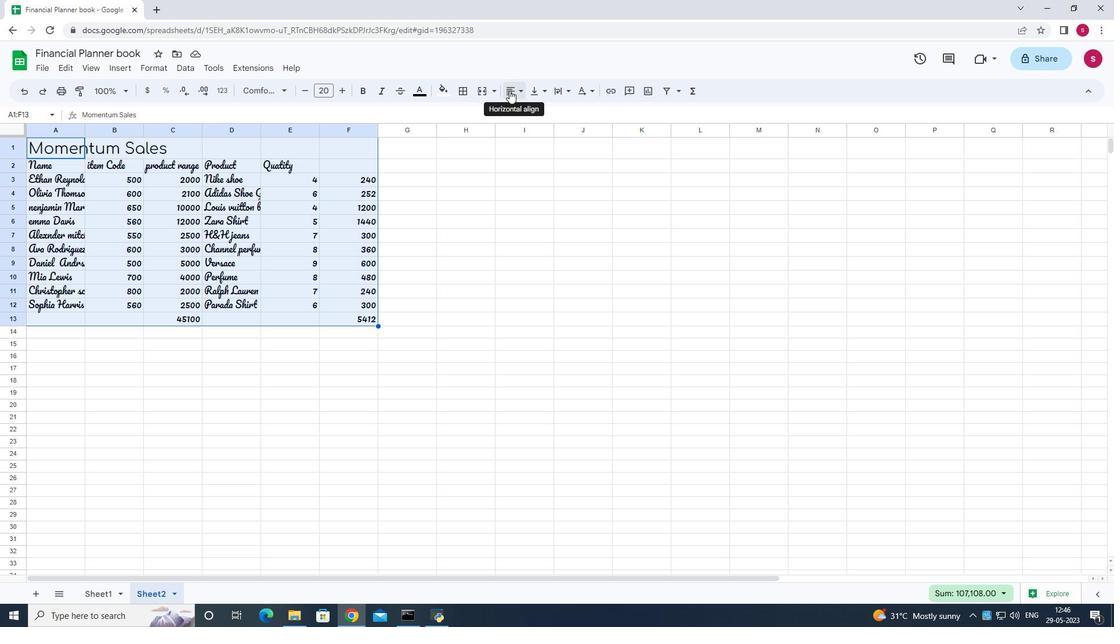 
Action: Mouse moved to (515, 117)
Screenshot: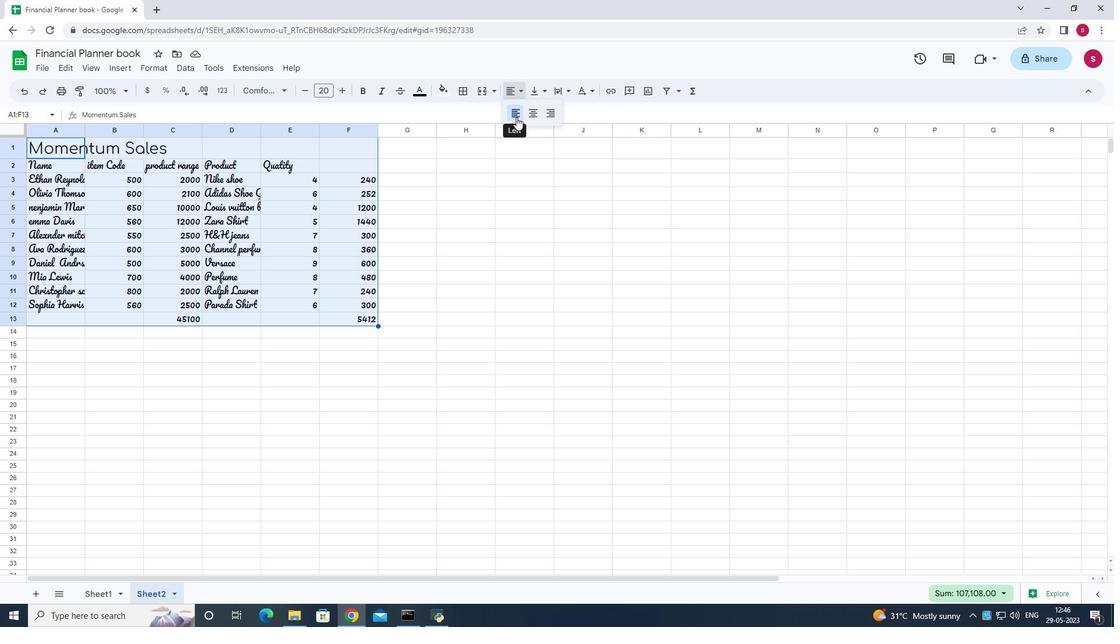 
Action: Mouse pressed left at (515, 117)
Screenshot: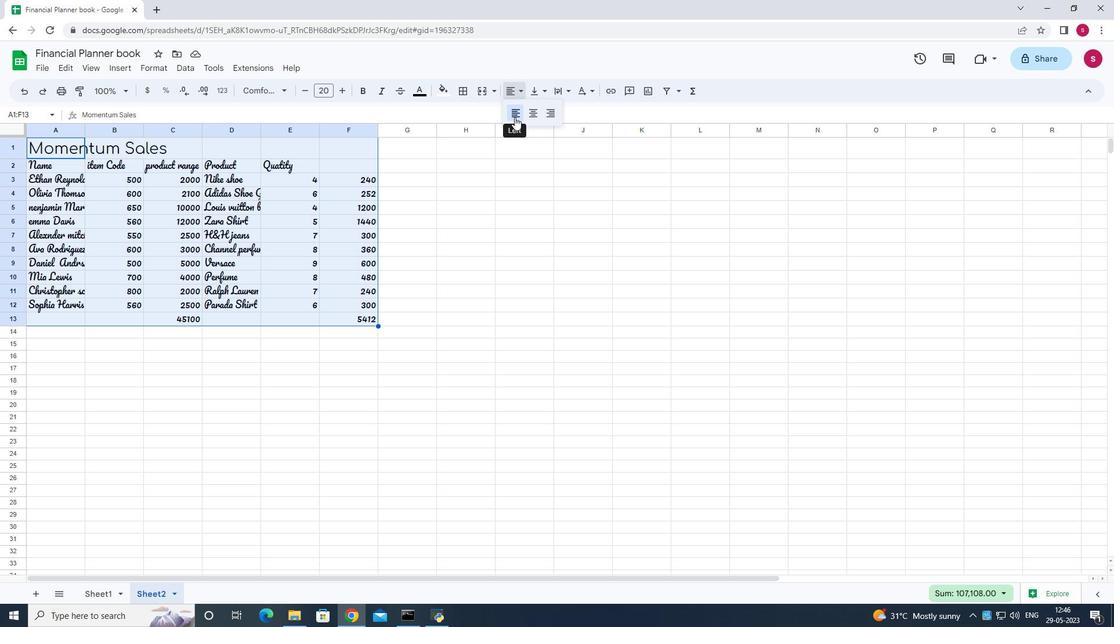 
Action: Mouse moved to (497, 261)
Screenshot: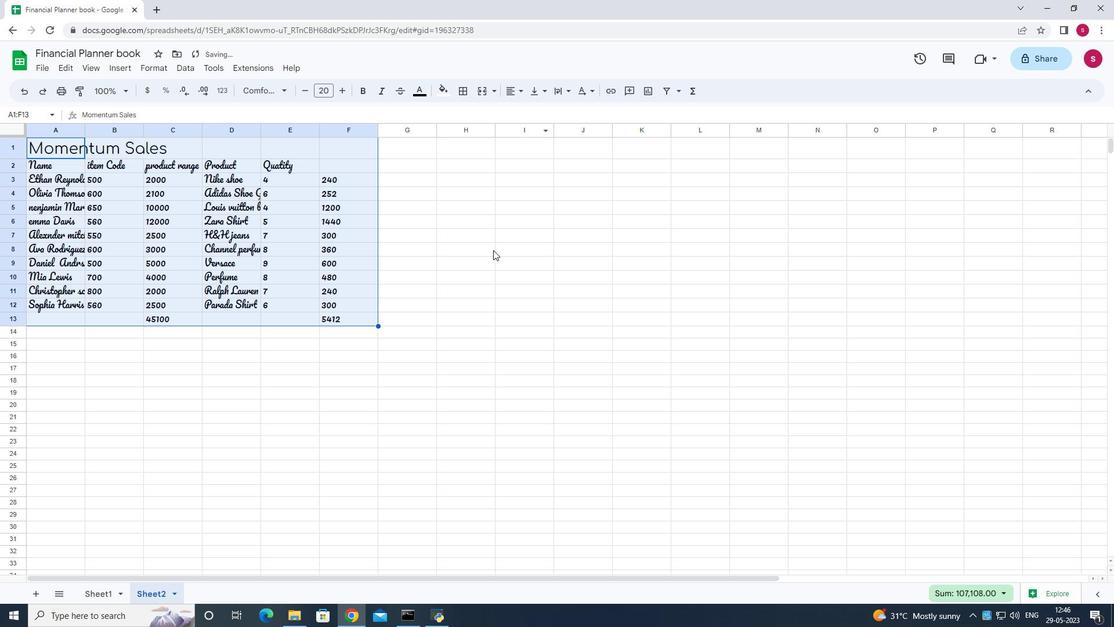 
Action: Mouse pressed left at (497, 261)
Screenshot: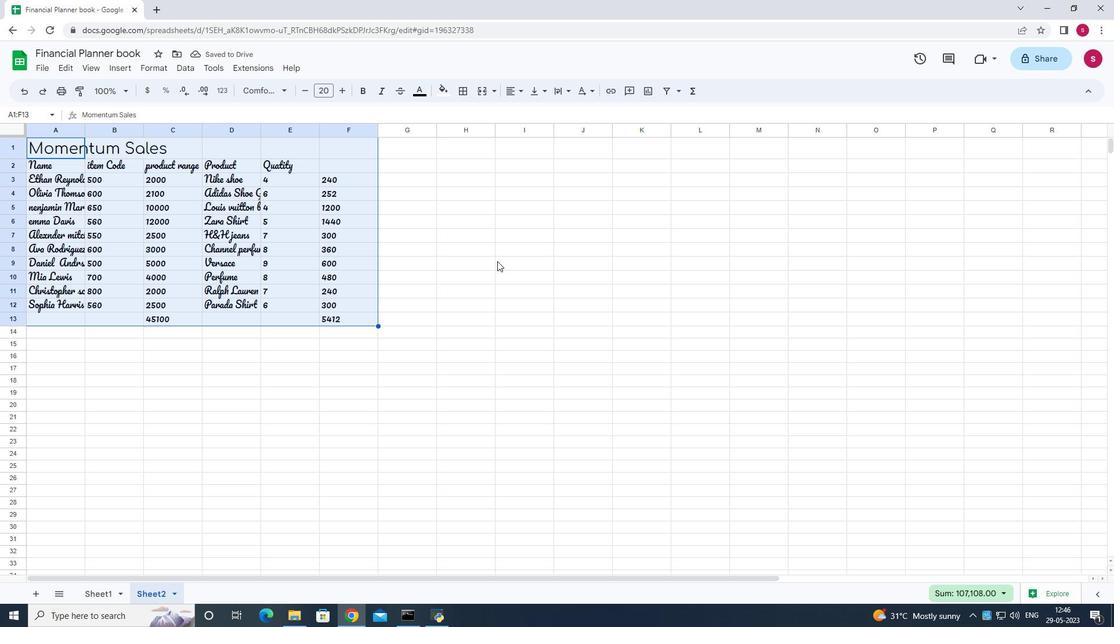 
Action: Mouse moved to (278, 86)
Screenshot: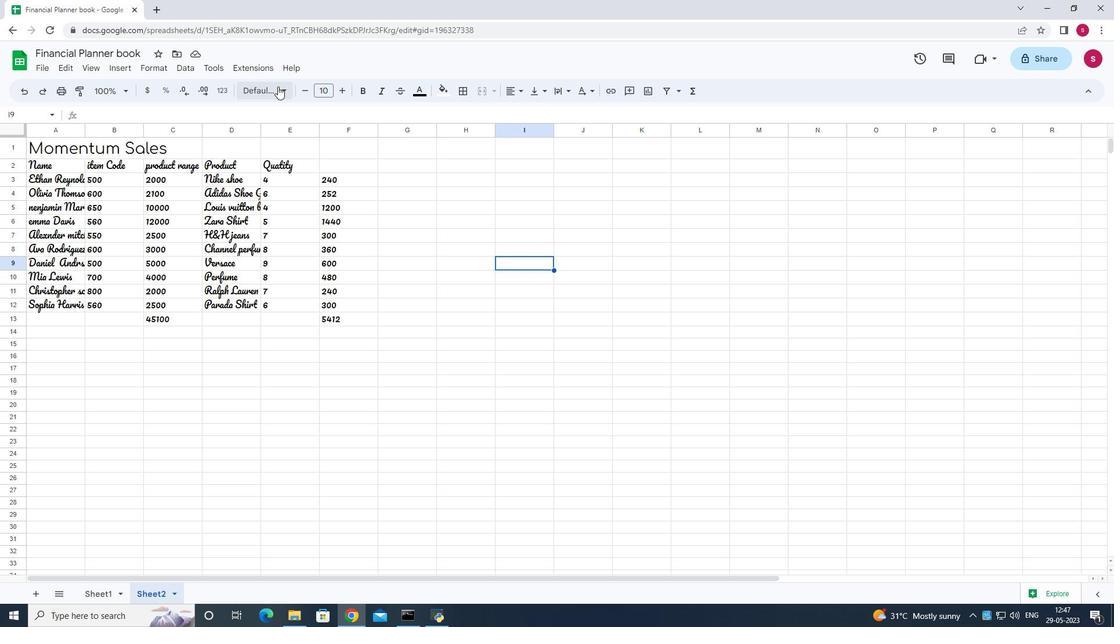 
Action: Mouse pressed left at (278, 86)
Screenshot: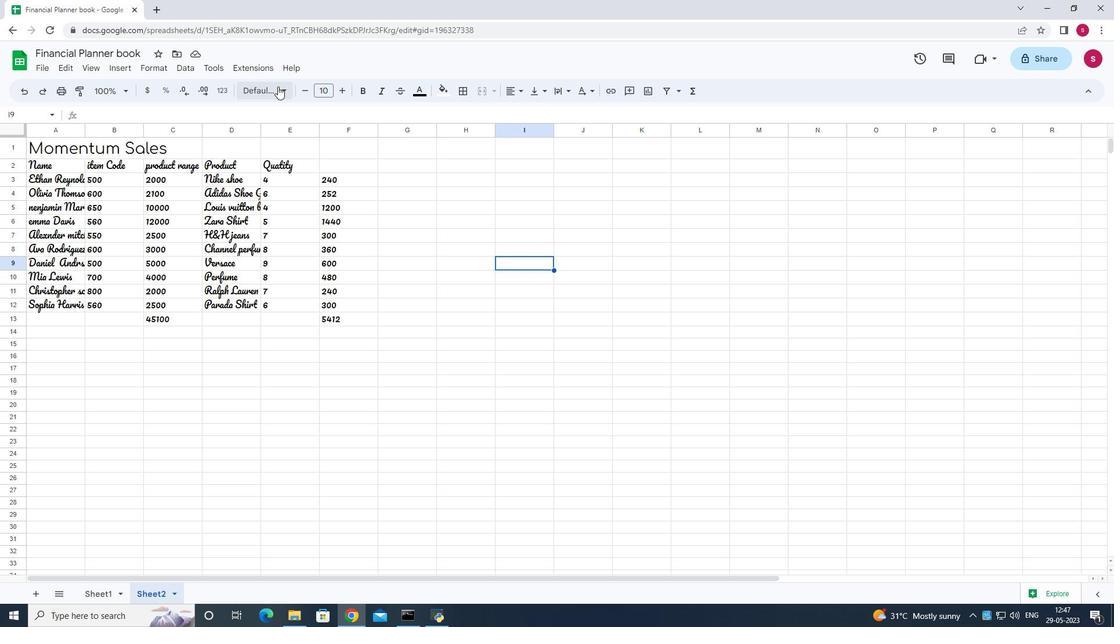 
Action: Mouse moved to (294, 326)
Screenshot: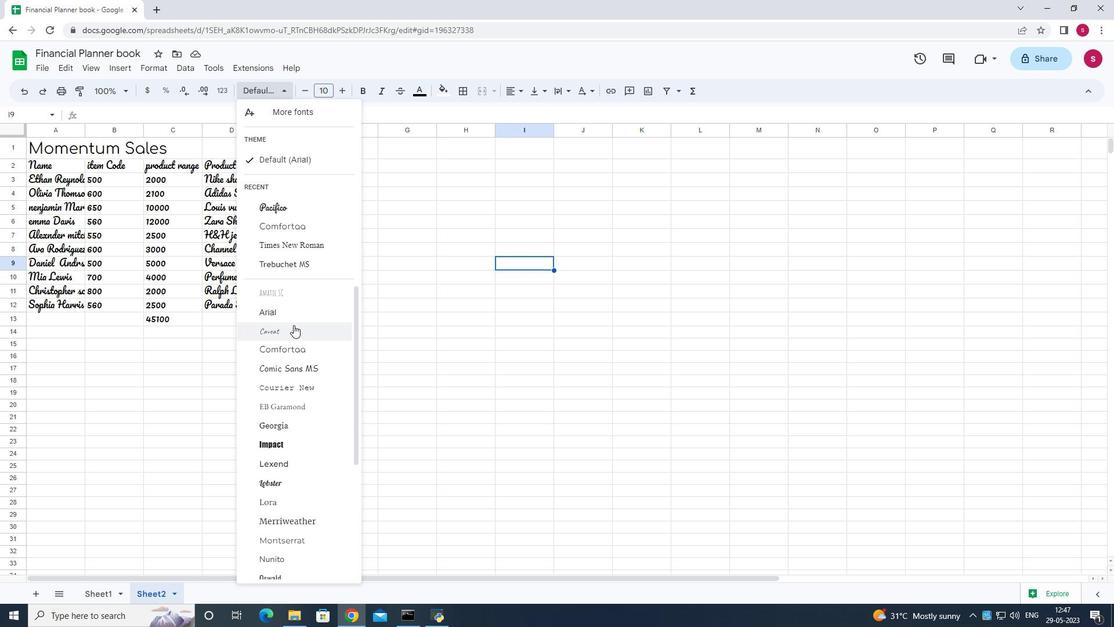 
Action: Mouse scrolled (294, 325) with delta (0, 0)
Screenshot: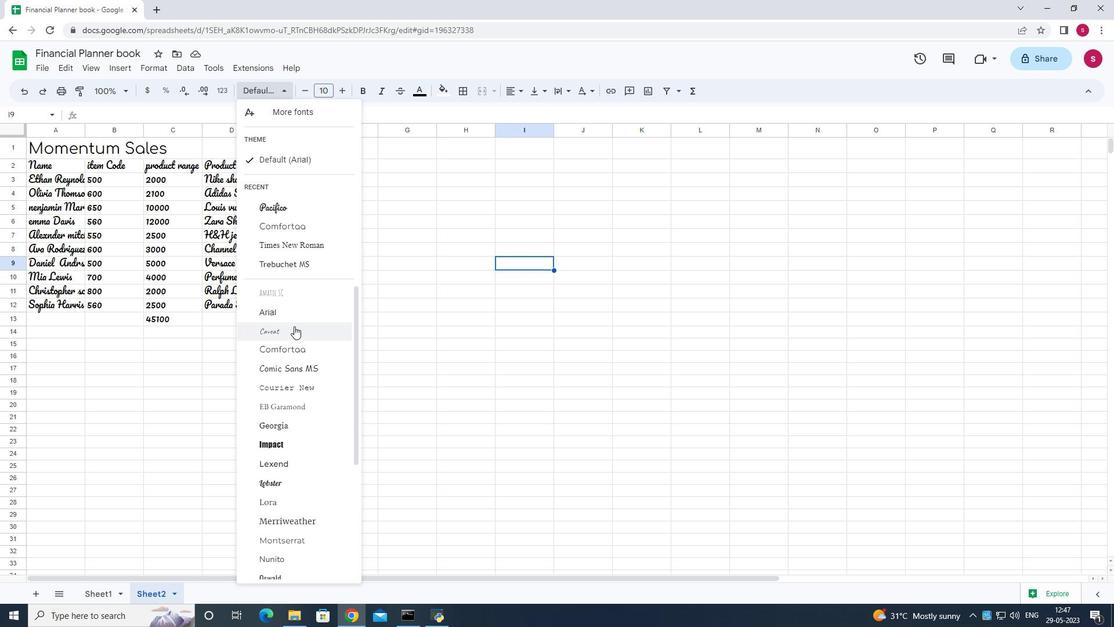 
Action: Mouse scrolled (294, 325) with delta (0, 0)
Screenshot: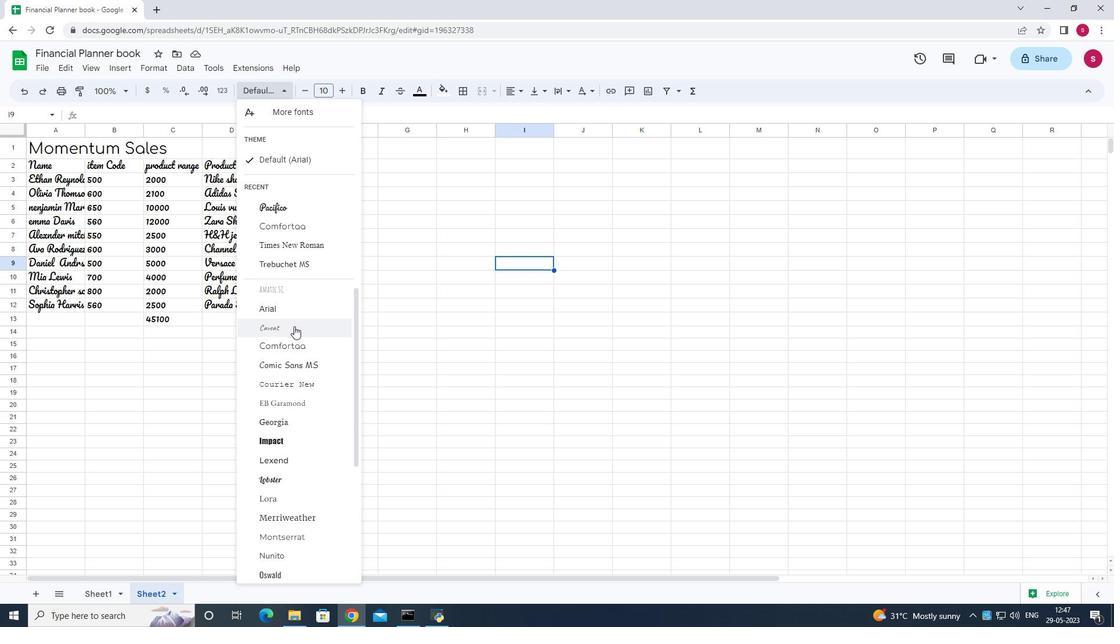 
Action: Mouse scrolled (294, 325) with delta (0, 0)
Screenshot: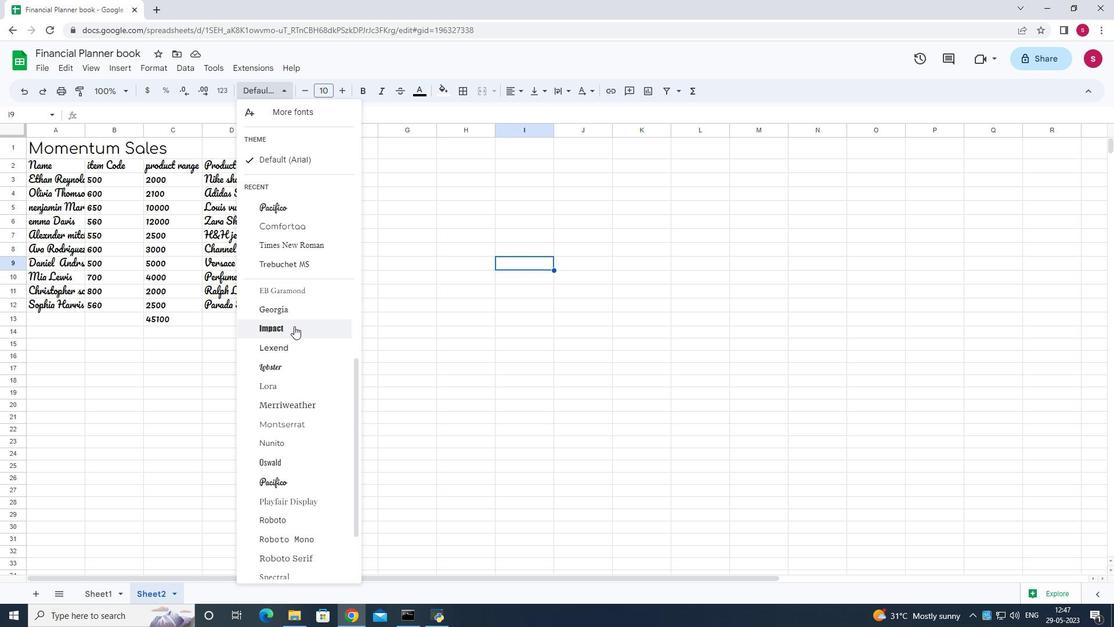 
Action: Mouse scrolled (294, 325) with delta (0, 0)
Screenshot: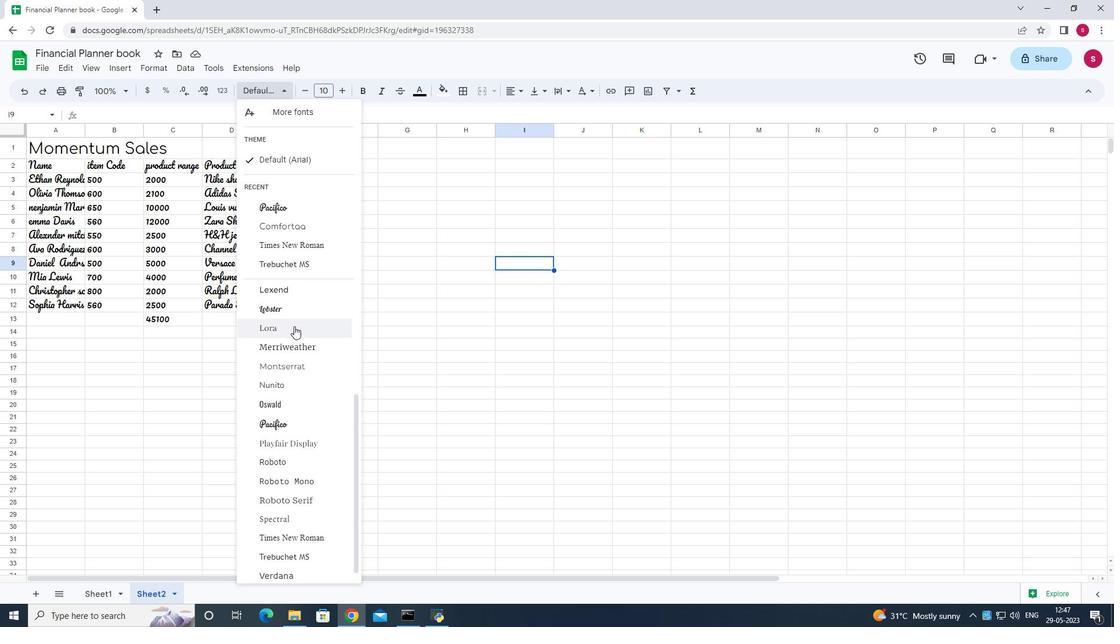 
Action: Mouse scrolled (294, 325) with delta (0, 0)
Screenshot: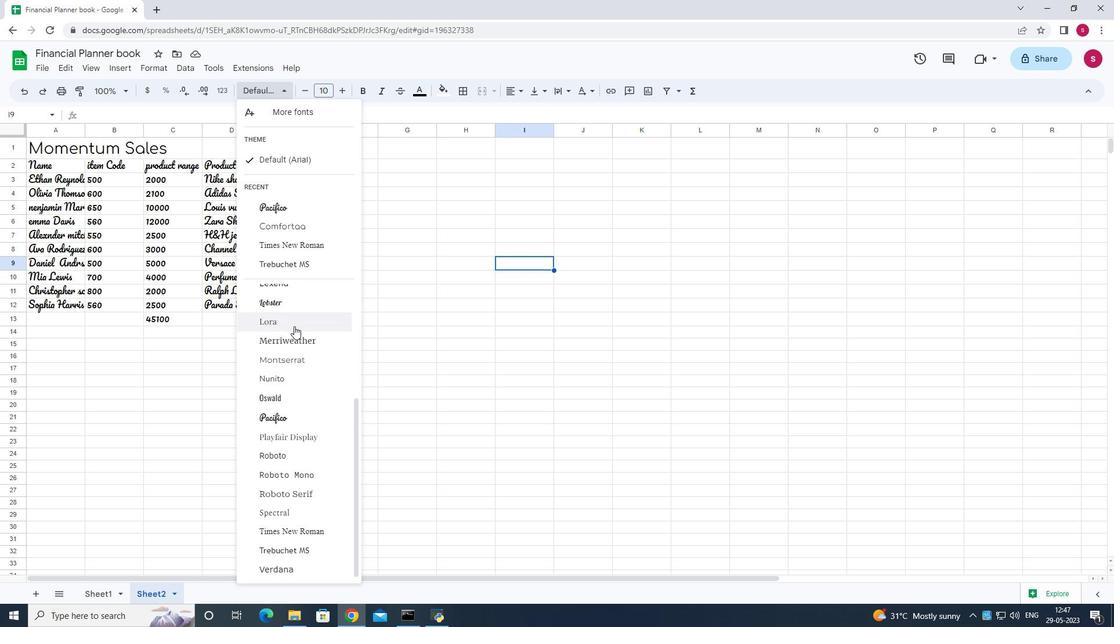 
Action: Mouse moved to (304, 329)
Screenshot: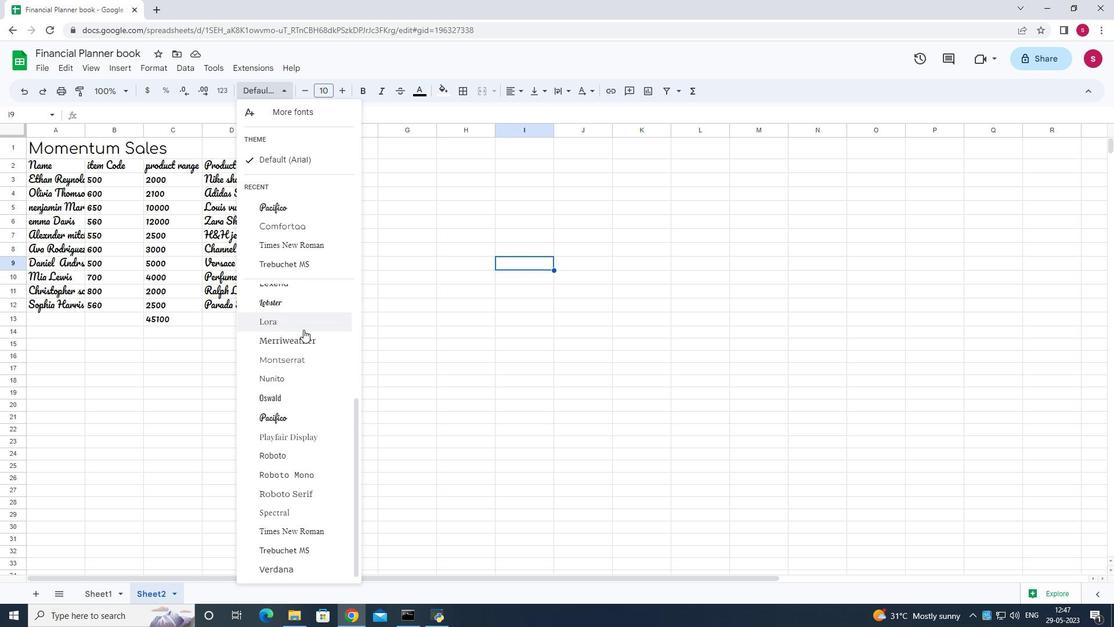 
Action: Mouse scrolled (304, 329) with delta (0, 0)
Screenshot: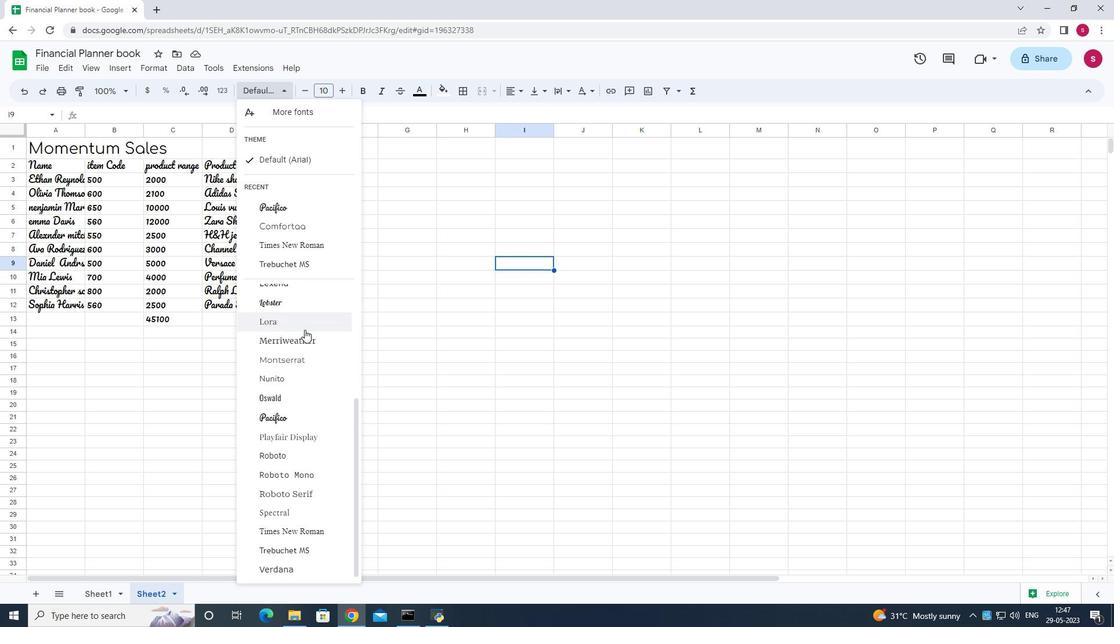 
Action: Mouse moved to (415, 391)
Screenshot: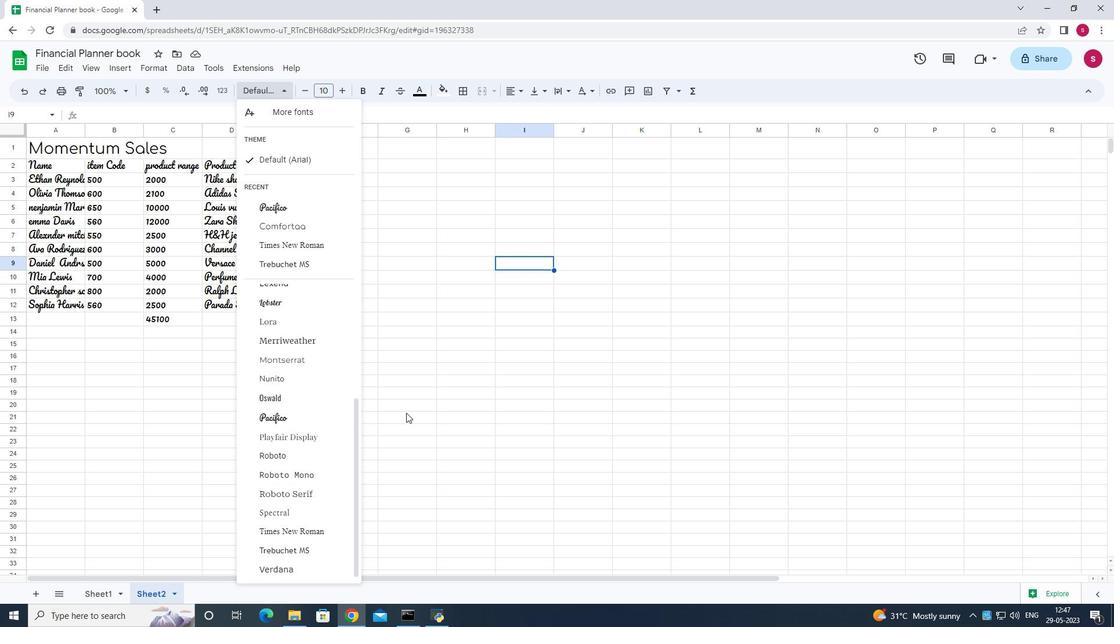 
Action: Mouse pressed left at (415, 391)
Screenshot: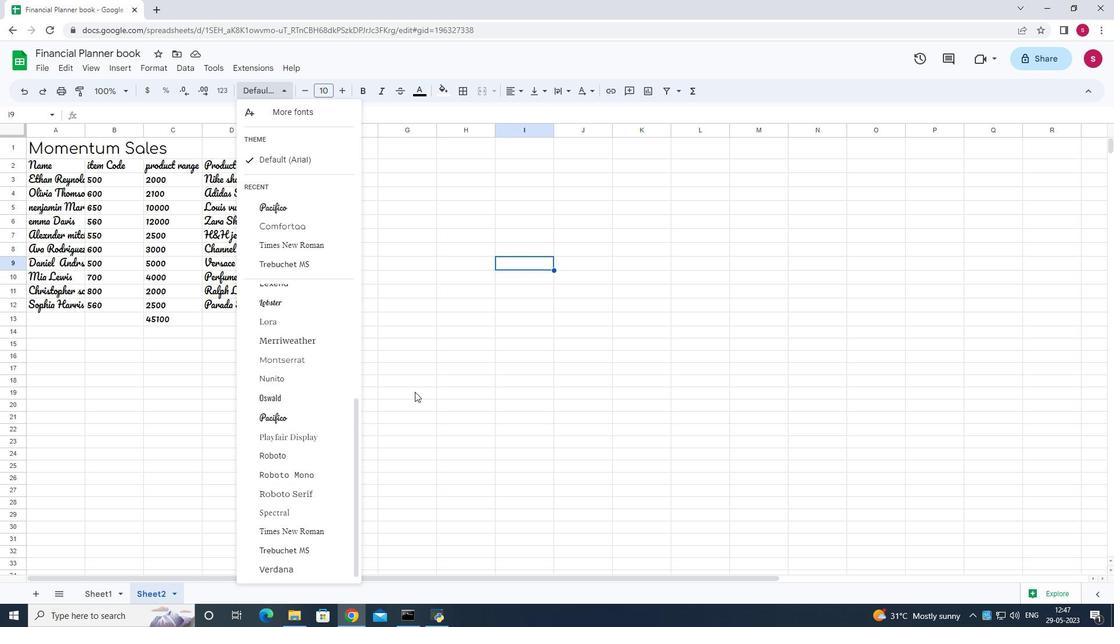 
Action: Mouse moved to (386, 412)
Screenshot: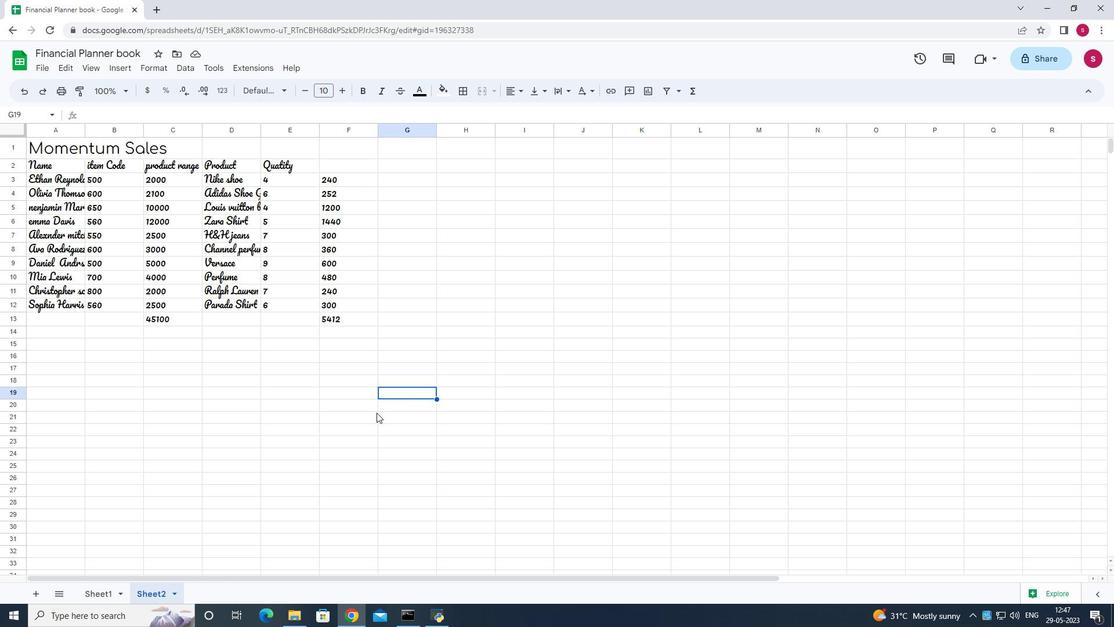 
